Task: Look for space in Kobayashi, Japan from 11th June, 2023 to 15th June, 2023 for 2 adults in price range Rs.7000 to Rs.16000. Place can be private room with 1  bedroom having 2 beds and 1 bathroom. Property type can be house, flat, guest house, hotel. Booking option can be shelf check-in. Required host language is English.
Action: Mouse moved to (424, 107)
Screenshot: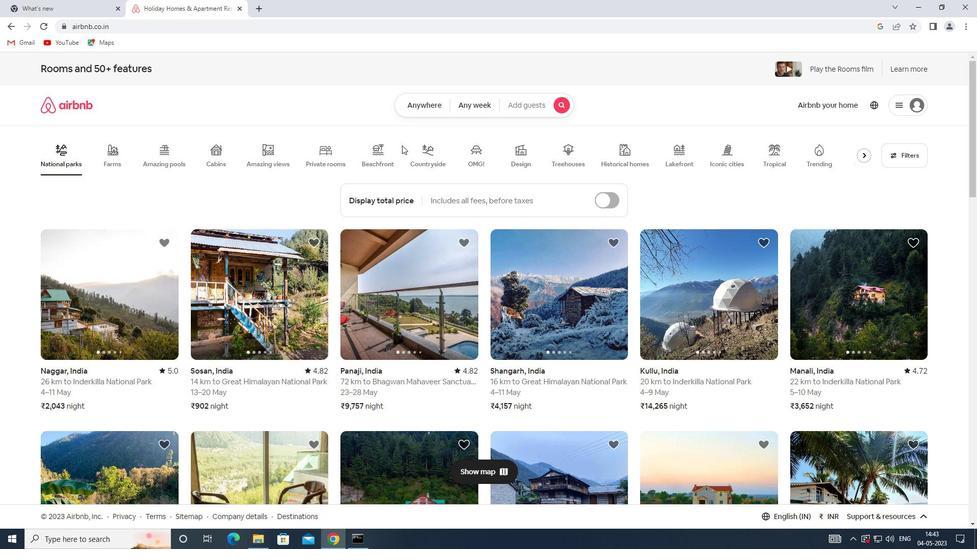 
Action: Mouse pressed left at (424, 107)
Screenshot: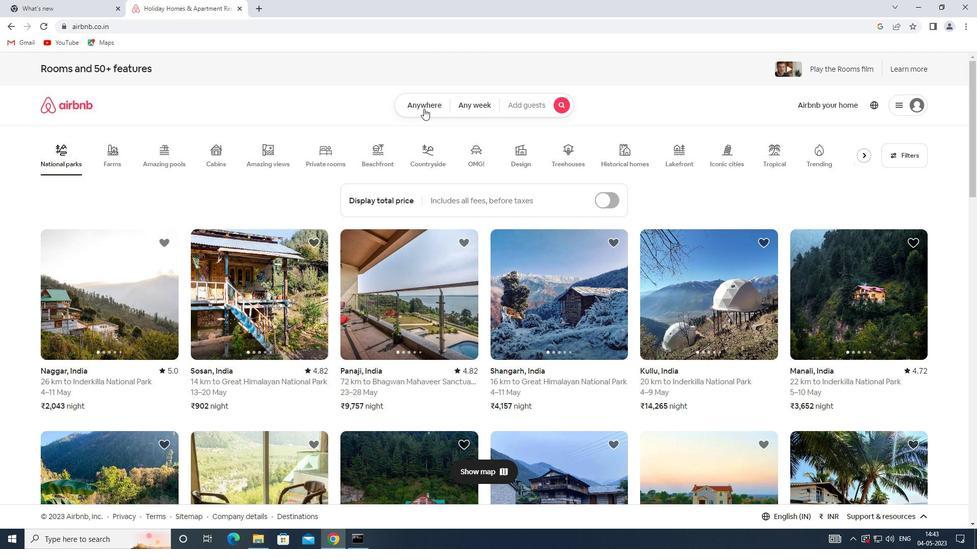 
Action: Mouse moved to (369, 136)
Screenshot: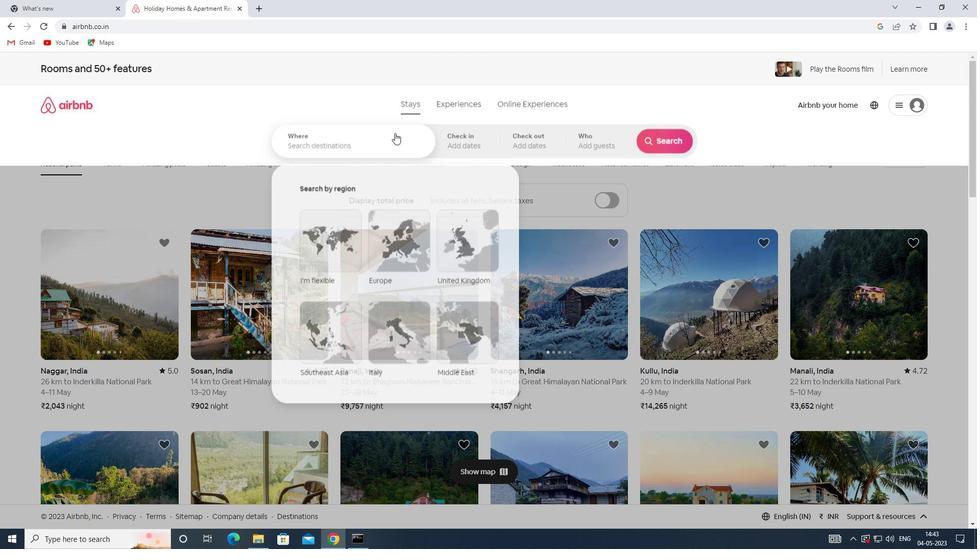 
Action: Mouse pressed left at (369, 136)
Screenshot: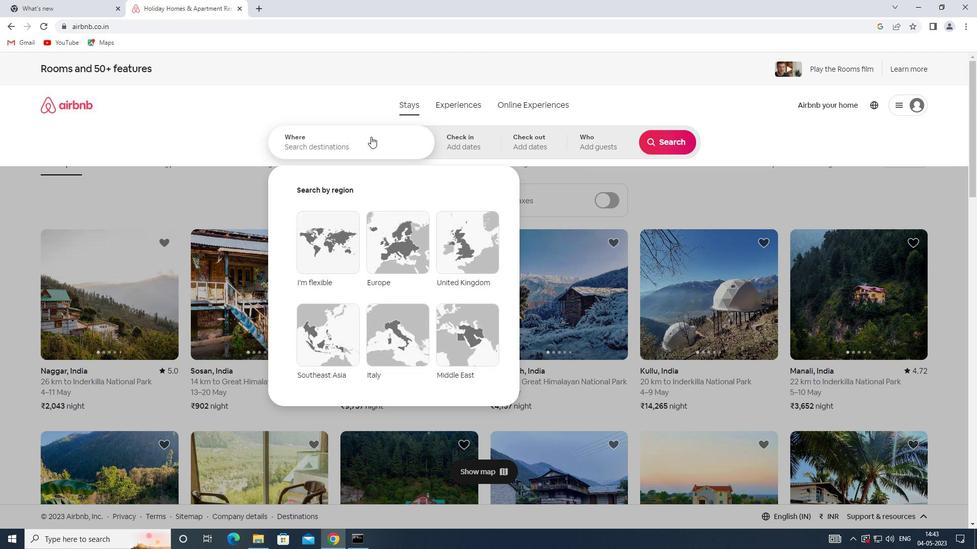 
Action: Key pressed <Key.shift>KOBAYASHI,<Key.shift><Key.shift><Key.shift>JAPAN
Screenshot: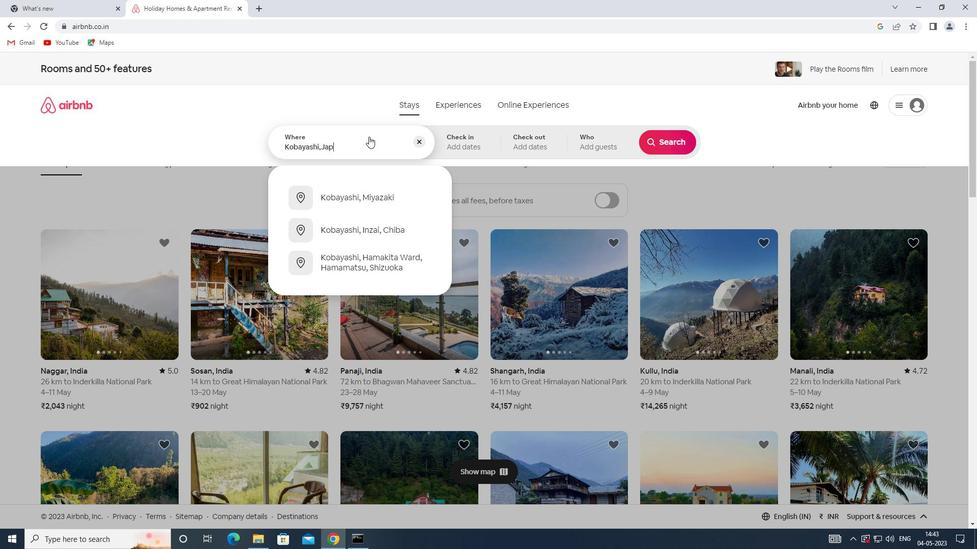 
Action: Mouse moved to (464, 136)
Screenshot: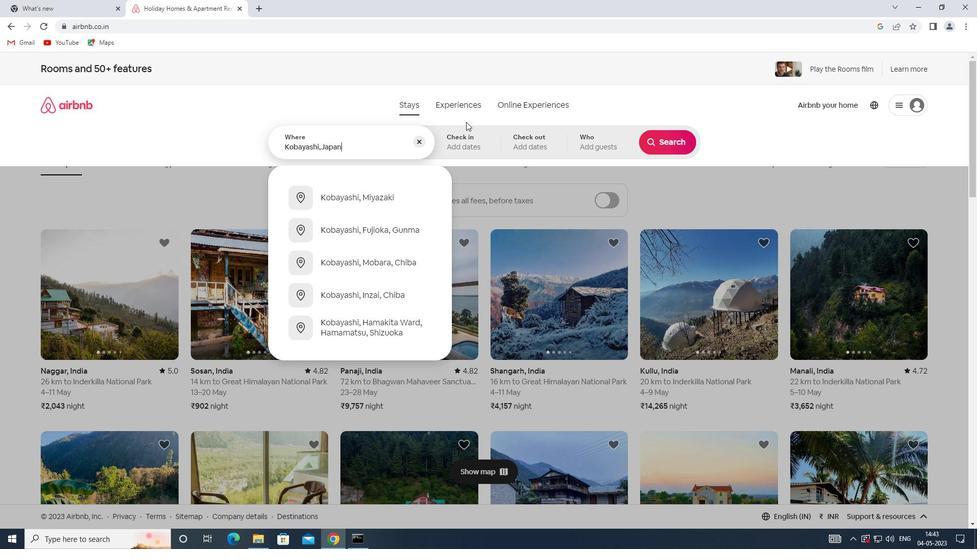 
Action: Mouse pressed left at (464, 136)
Screenshot: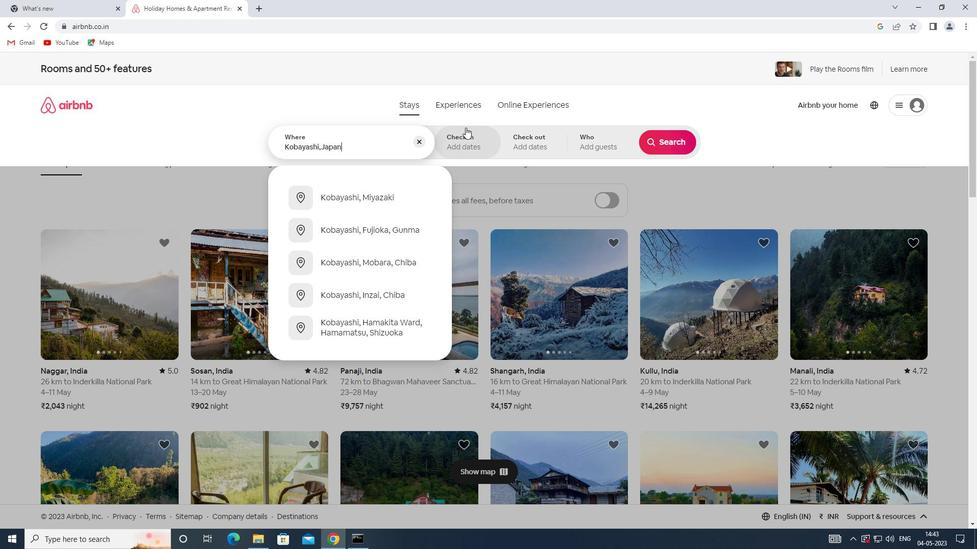 
Action: Mouse moved to (502, 317)
Screenshot: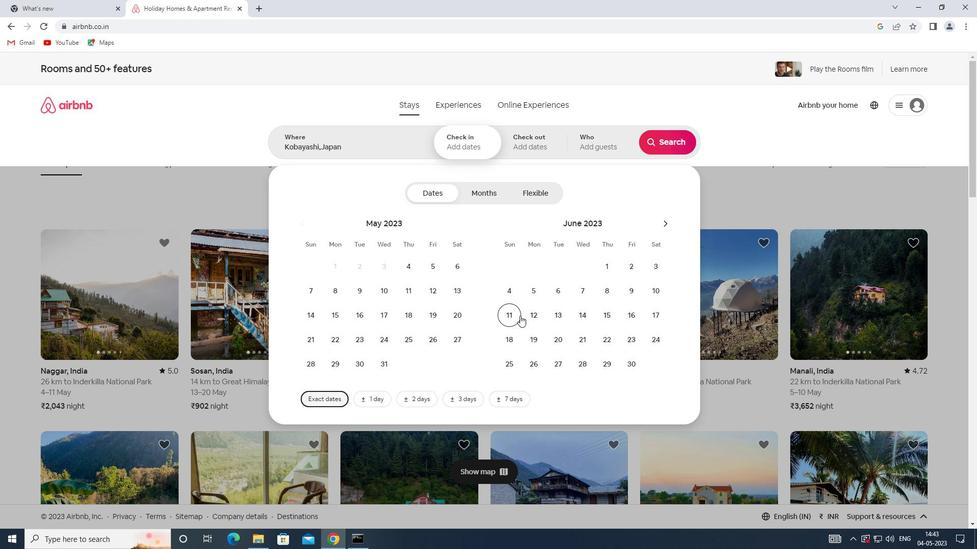 
Action: Mouse pressed left at (502, 317)
Screenshot: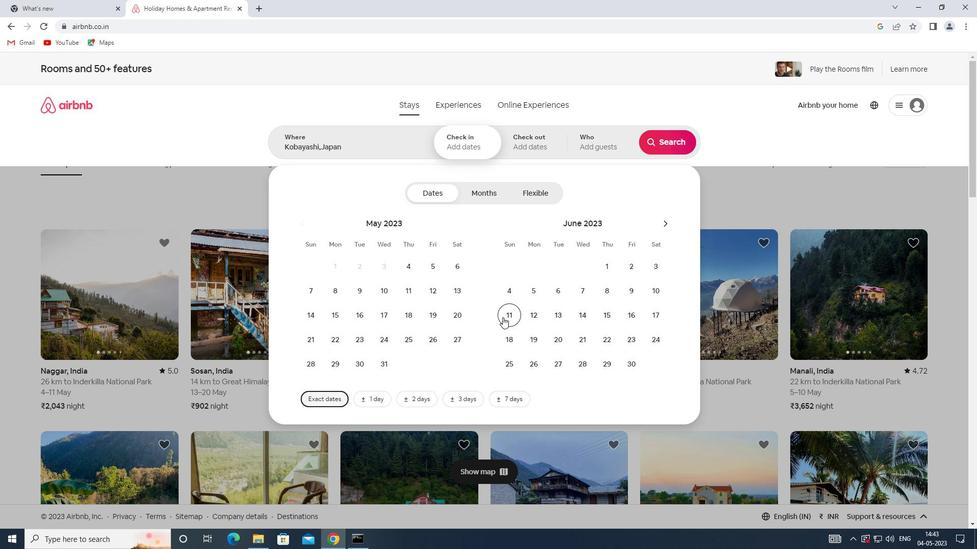
Action: Mouse moved to (603, 322)
Screenshot: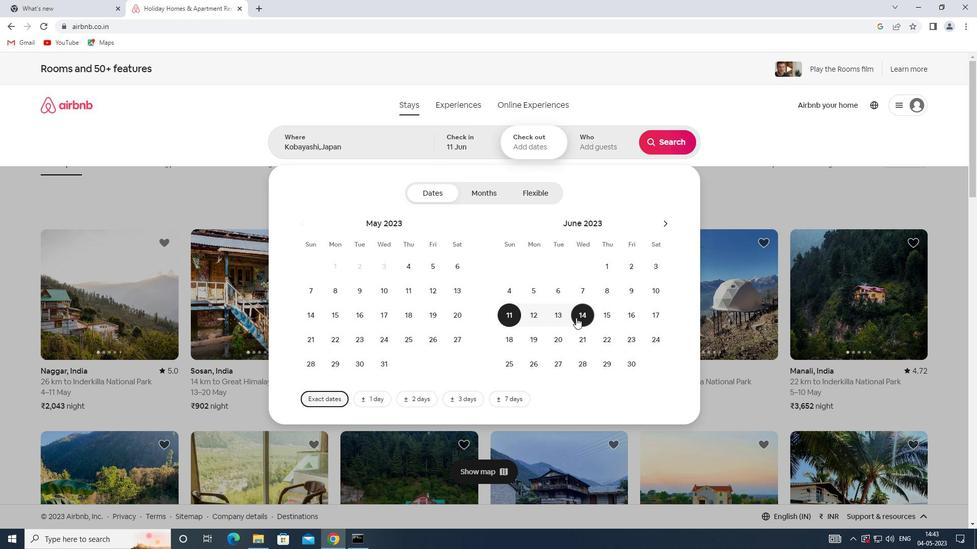 
Action: Mouse pressed left at (603, 322)
Screenshot: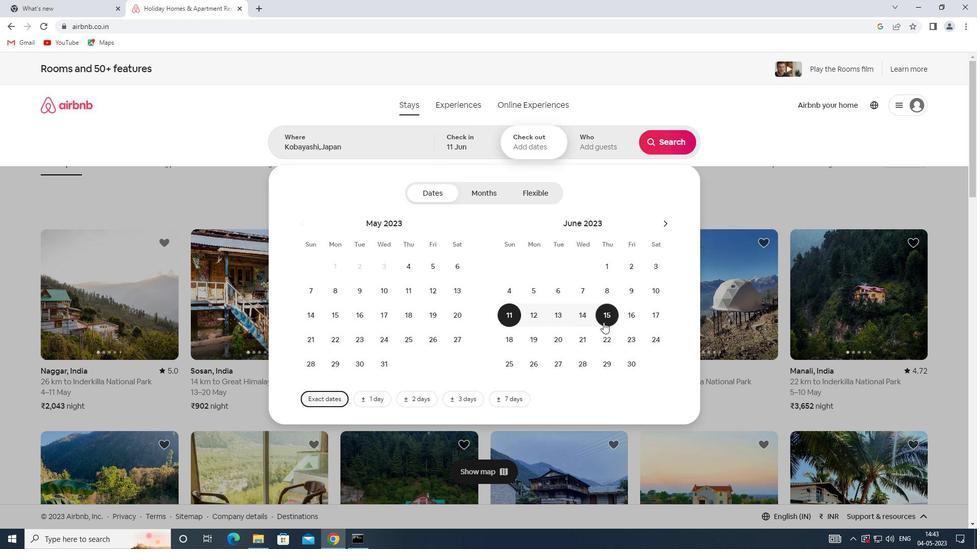 
Action: Mouse moved to (601, 148)
Screenshot: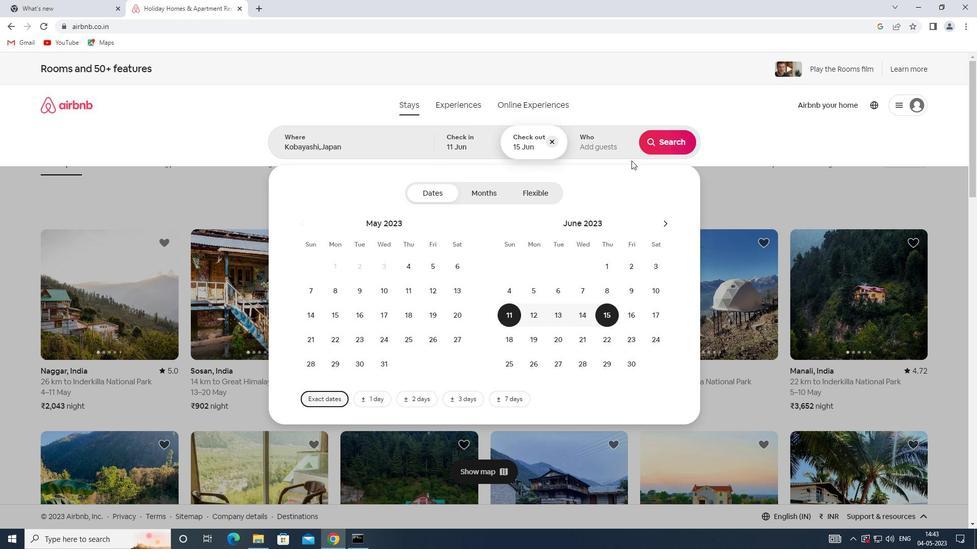 
Action: Mouse pressed left at (601, 148)
Screenshot: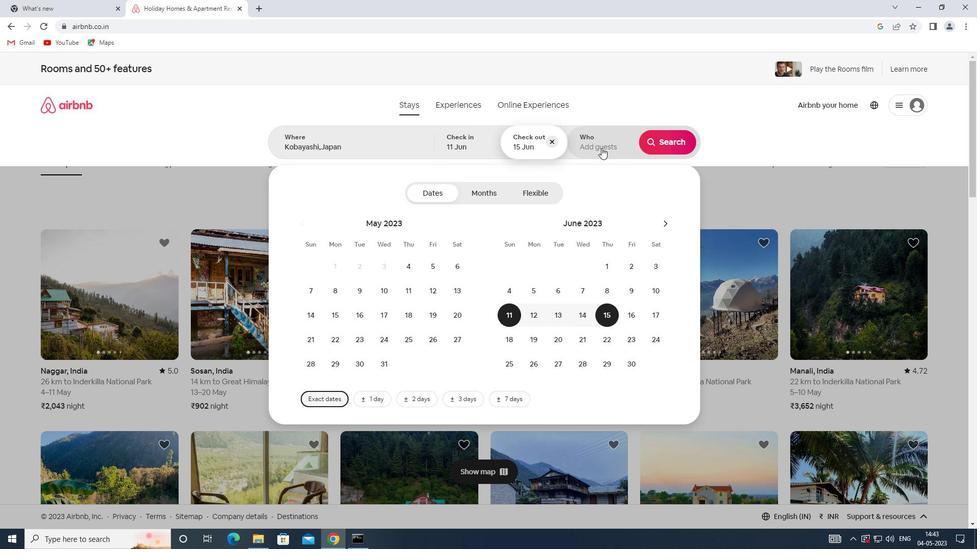
Action: Mouse moved to (674, 193)
Screenshot: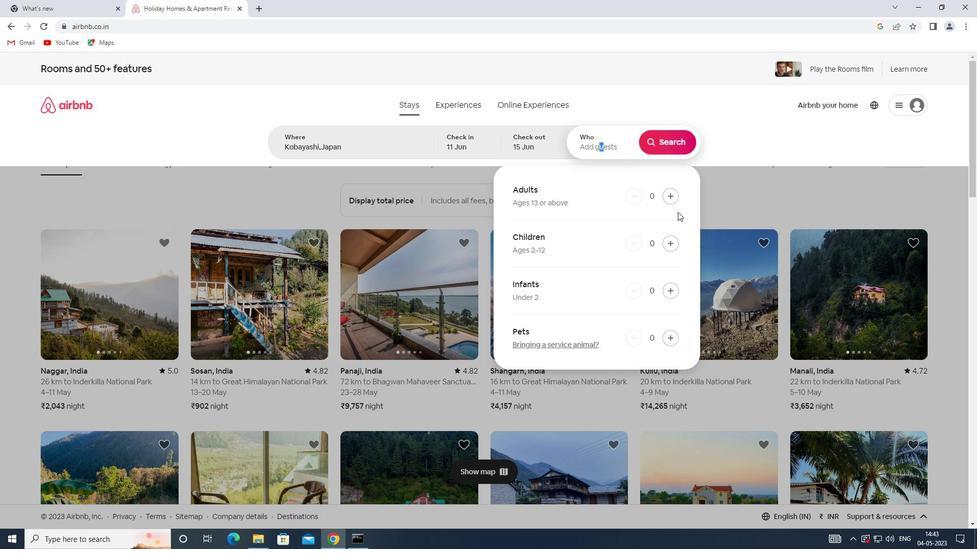 
Action: Mouse pressed left at (674, 193)
Screenshot: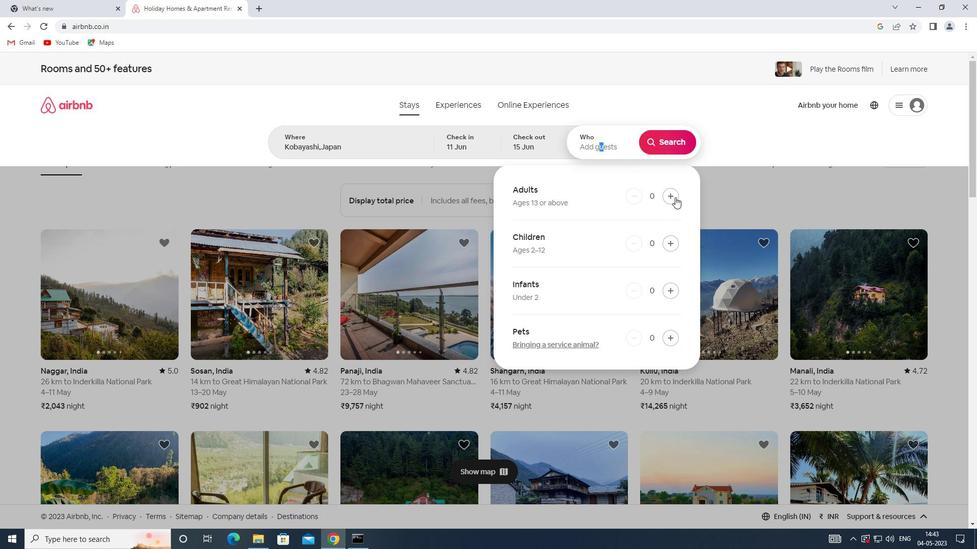 
Action: Mouse pressed left at (674, 193)
Screenshot: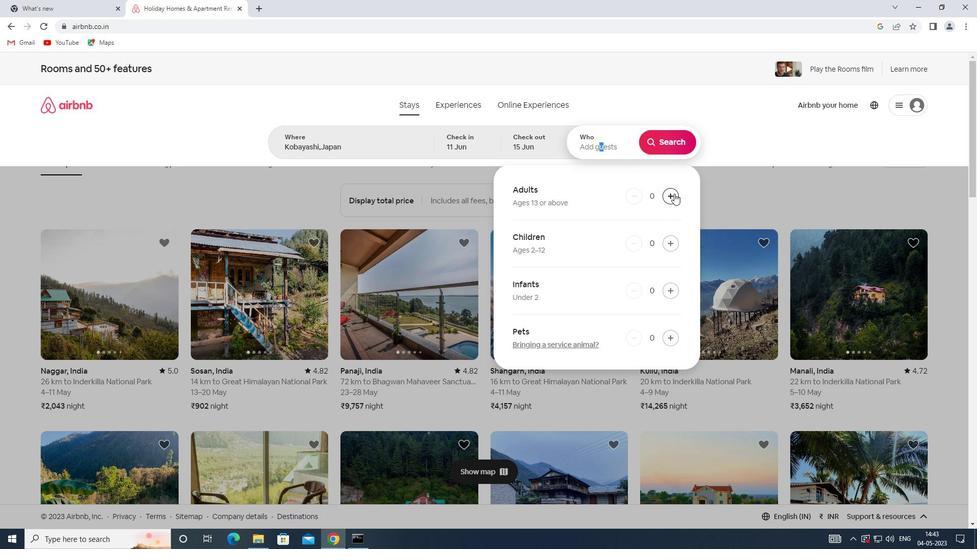 
Action: Mouse moved to (674, 140)
Screenshot: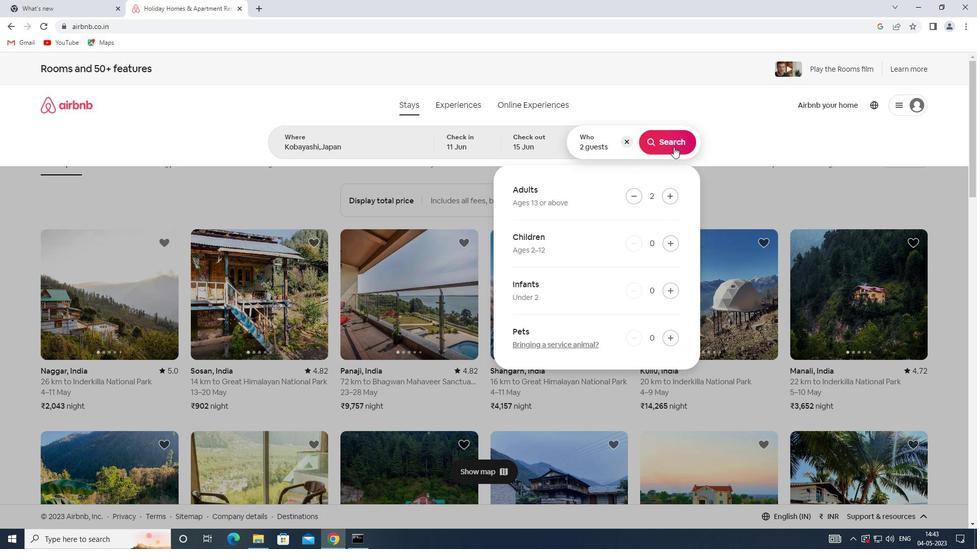 
Action: Mouse pressed left at (674, 140)
Screenshot: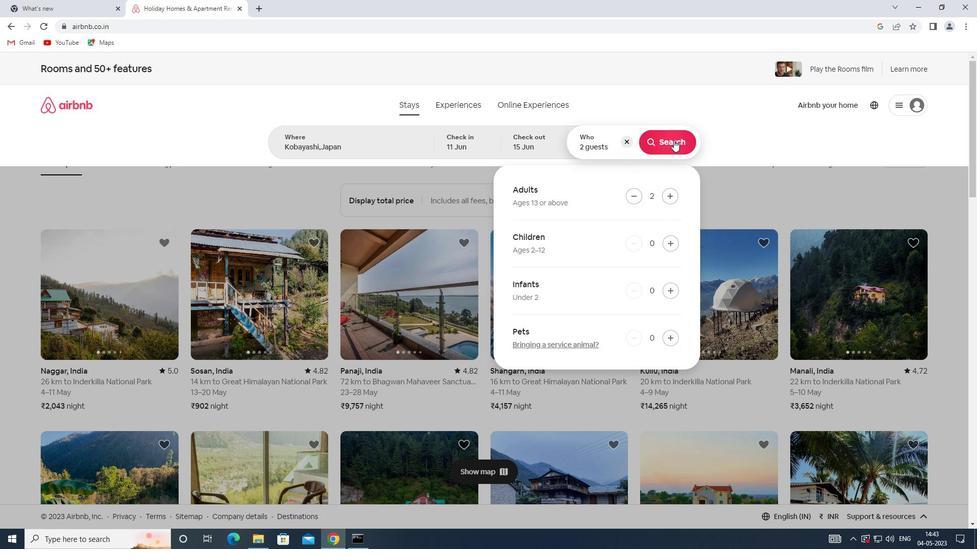 
Action: Mouse moved to (933, 112)
Screenshot: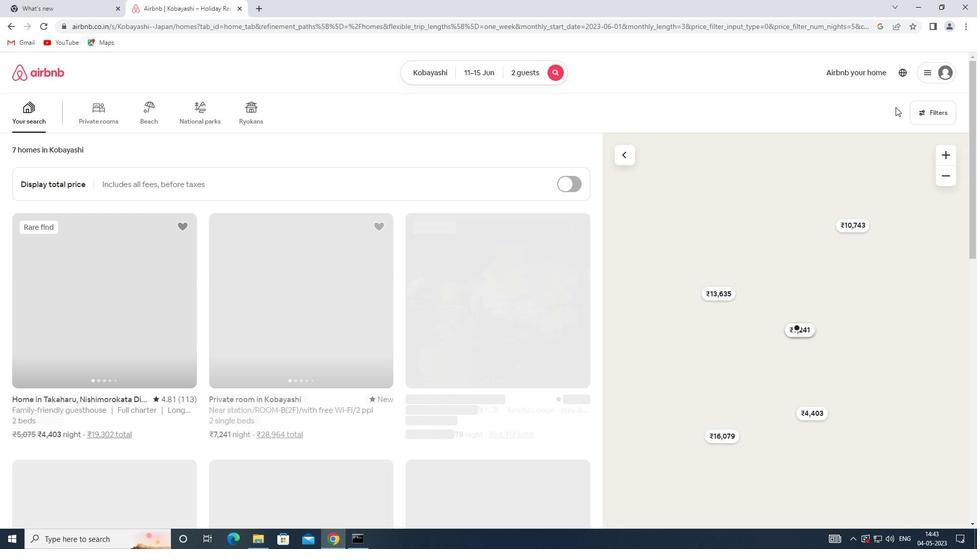 
Action: Mouse pressed left at (933, 112)
Screenshot: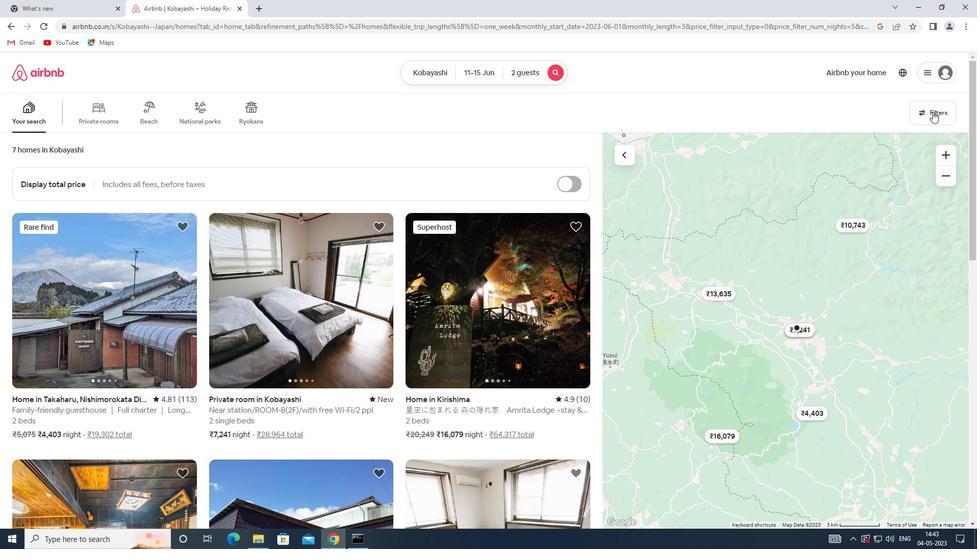 
Action: Mouse moved to (364, 245)
Screenshot: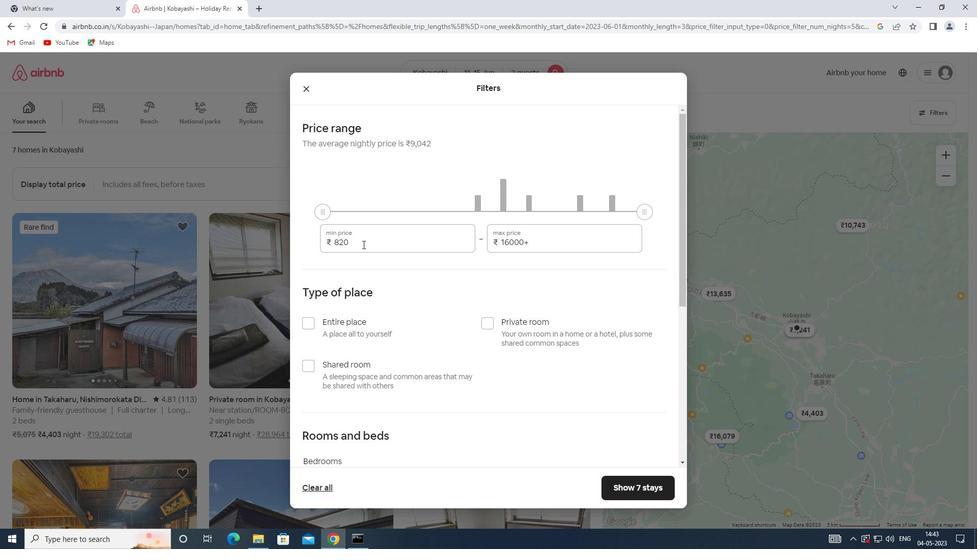 
Action: Mouse pressed left at (364, 245)
Screenshot: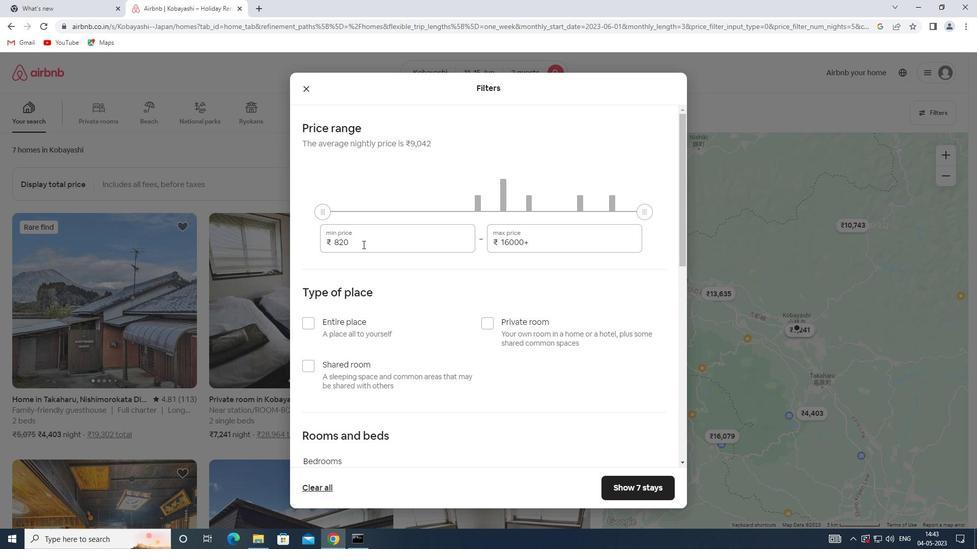 
Action: Mouse moved to (319, 243)
Screenshot: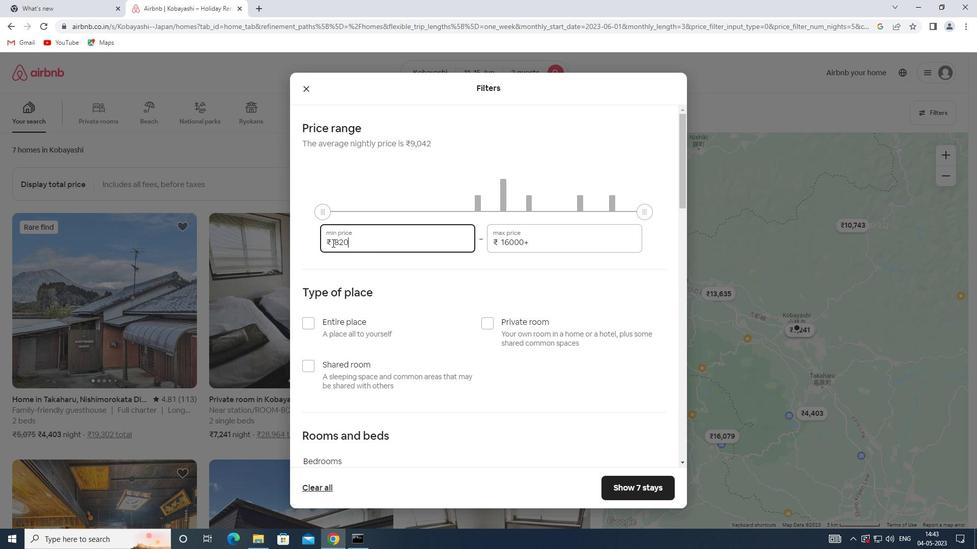 
Action: Key pressed 7000
Screenshot: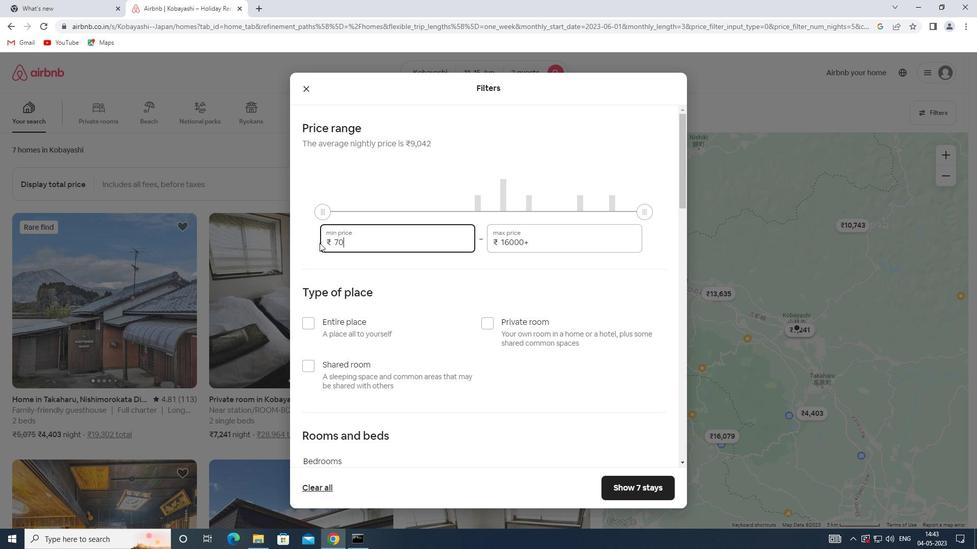 
Action: Mouse moved to (535, 246)
Screenshot: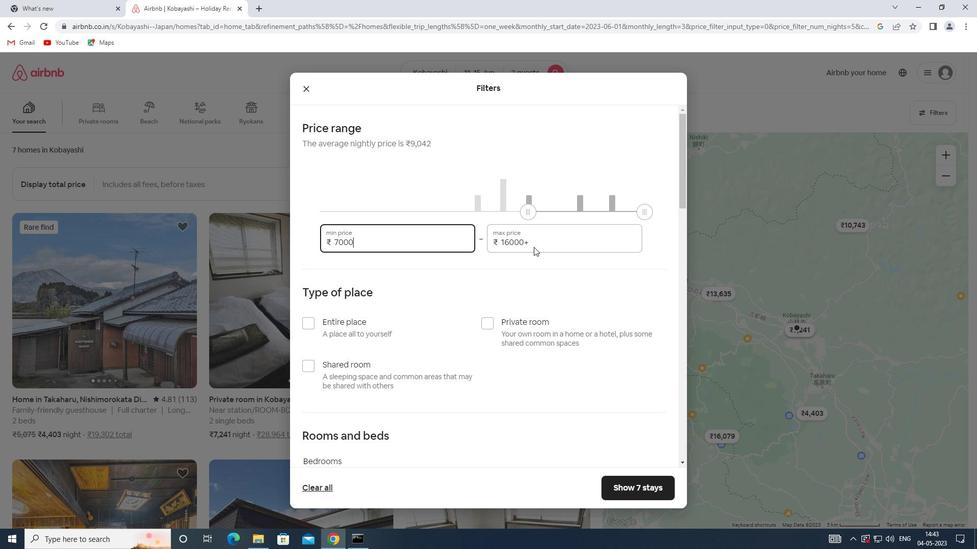 
Action: Mouse pressed left at (535, 246)
Screenshot: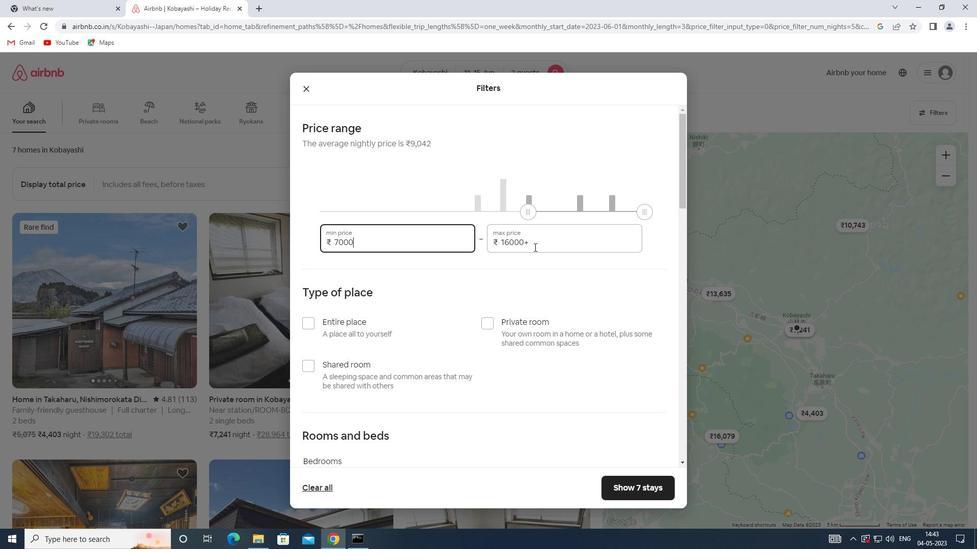 
Action: Mouse moved to (474, 246)
Screenshot: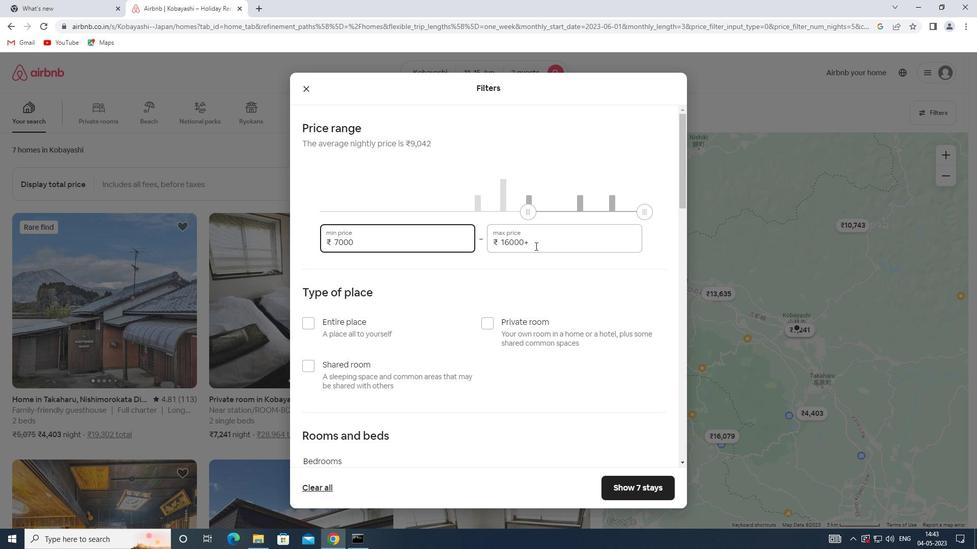 
Action: Key pressed 16000
Screenshot: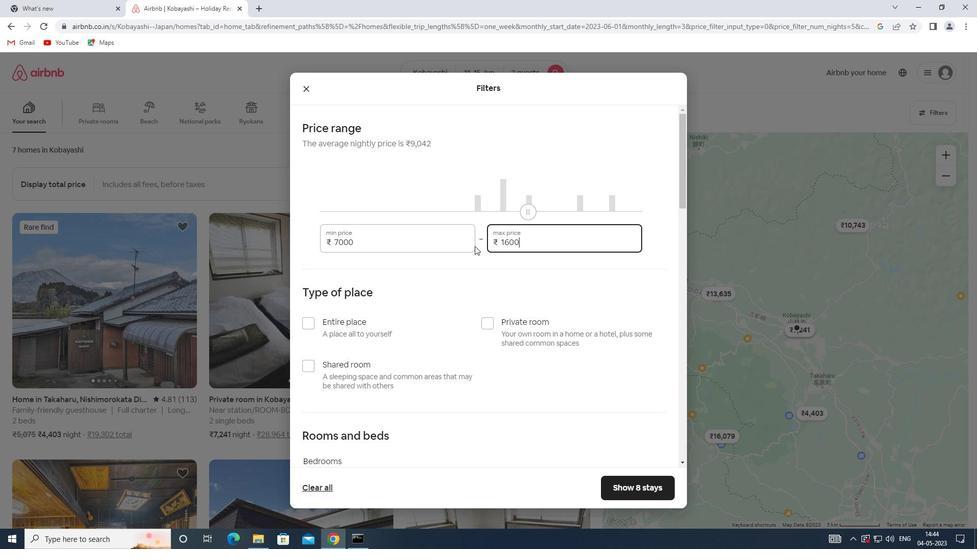 
Action: Mouse scrolled (474, 245) with delta (0, 0)
Screenshot: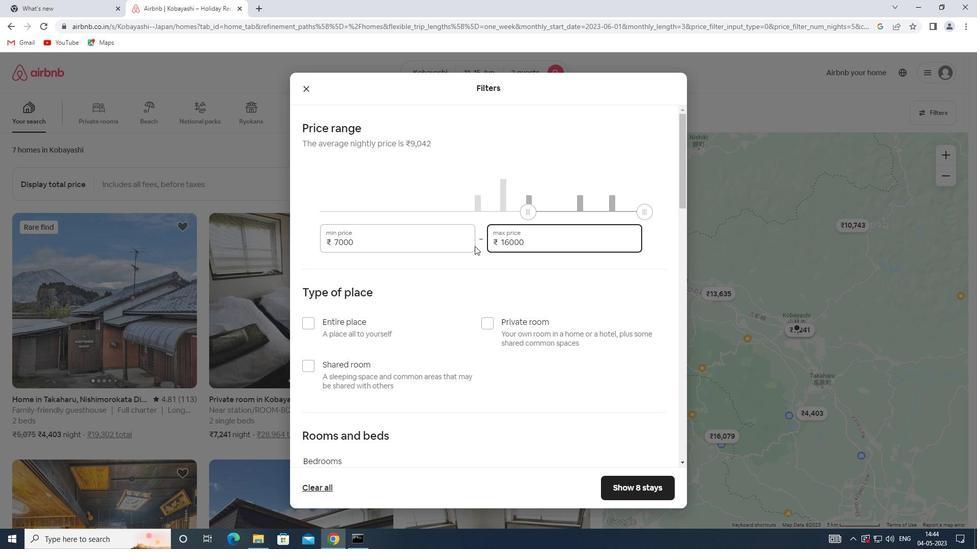 
Action: Mouse moved to (483, 272)
Screenshot: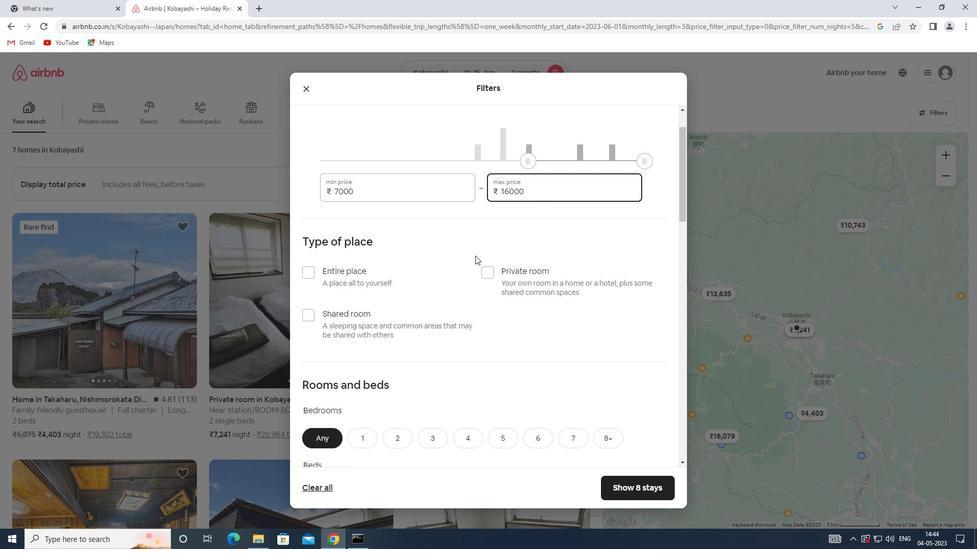 
Action: Mouse pressed left at (483, 272)
Screenshot: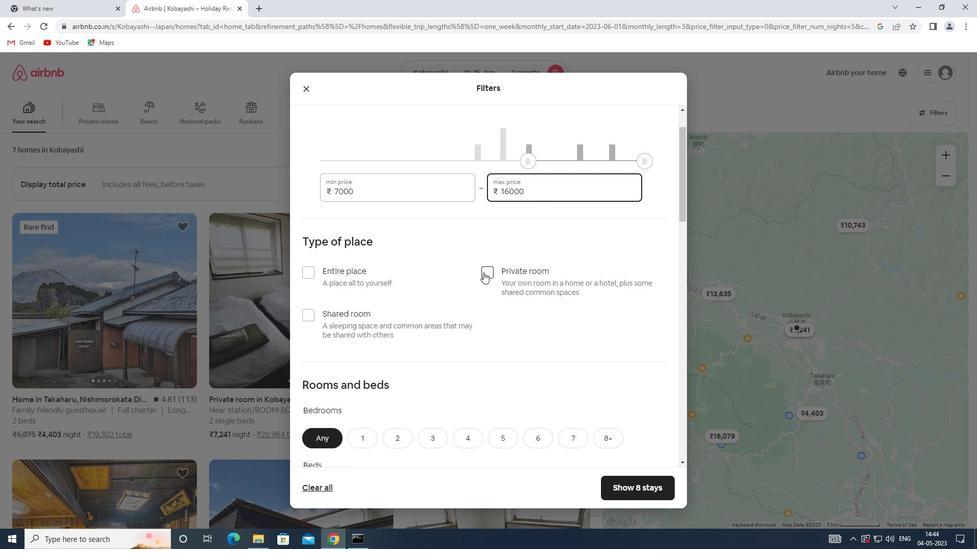 
Action: Mouse scrolled (483, 272) with delta (0, 0)
Screenshot: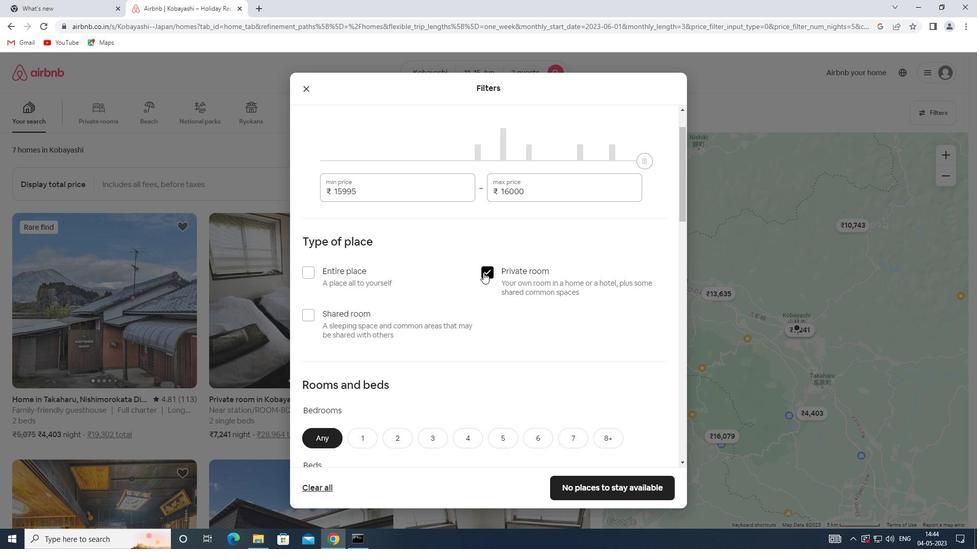 
Action: Mouse scrolled (483, 272) with delta (0, 0)
Screenshot: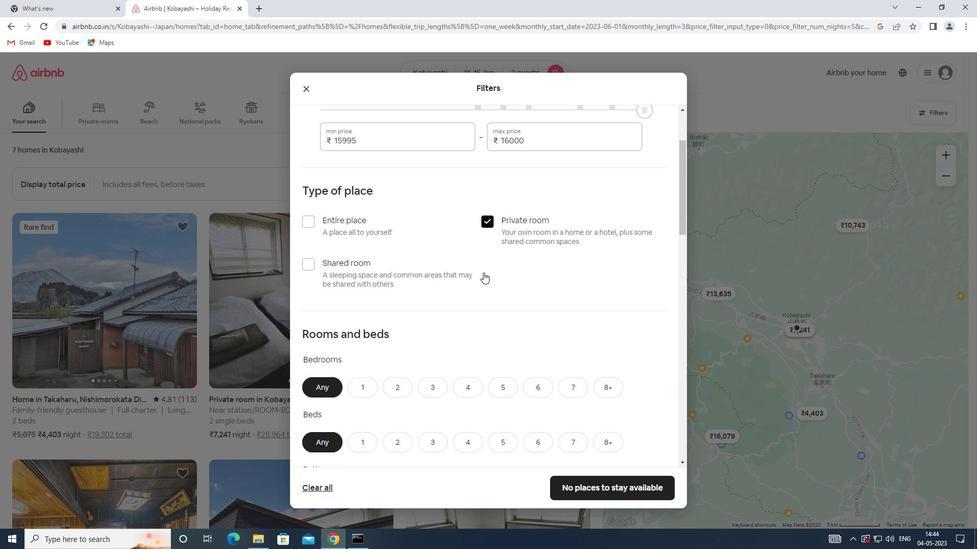 
Action: Mouse moved to (361, 336)
Screenshot: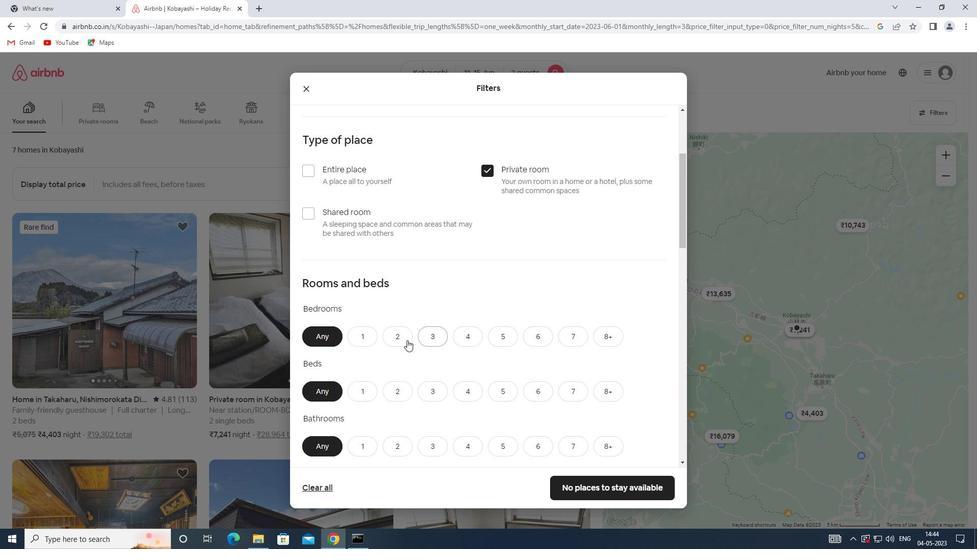 
Action: Mouse pressed left at (361, 336)
Screenshot: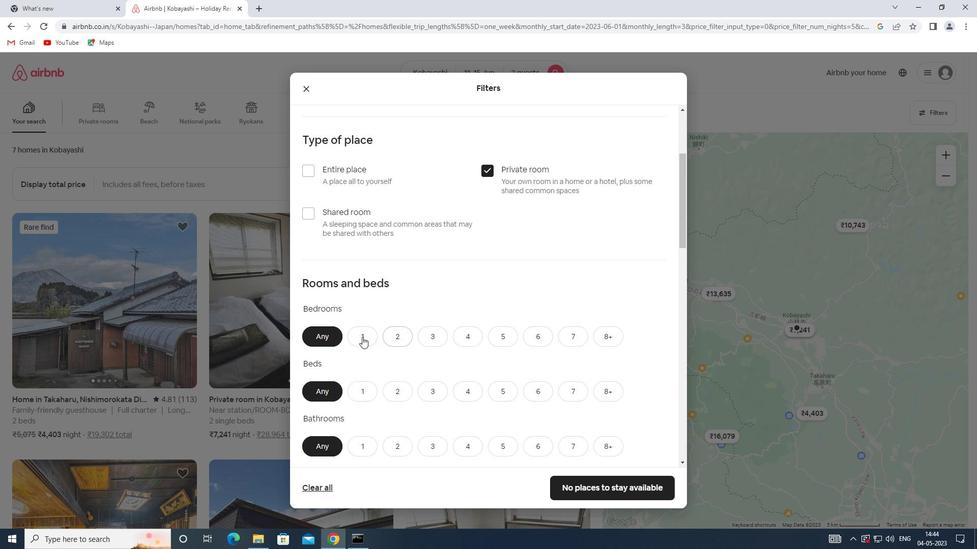 
Action: Mouse moved to (396, 388)
Screenshot: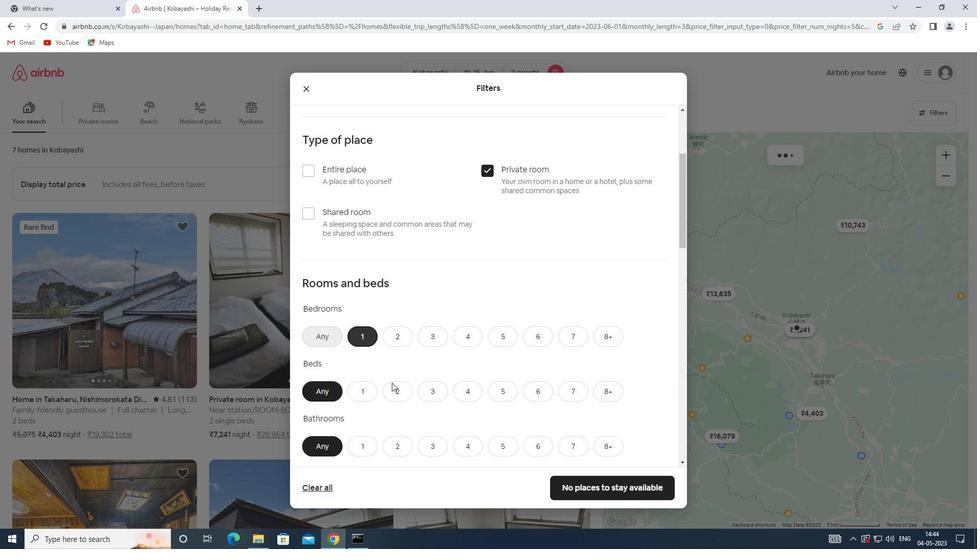 
Action: Mouse pressed left at (396, 388)
Screenshot: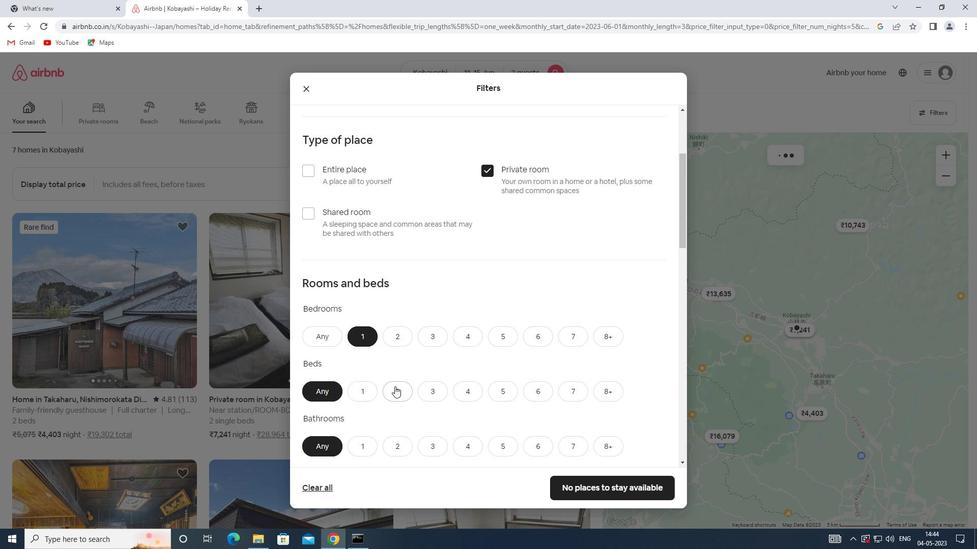 
Action: Mouse scrolled (396, 387) with delta (0, 0)
Screenshot: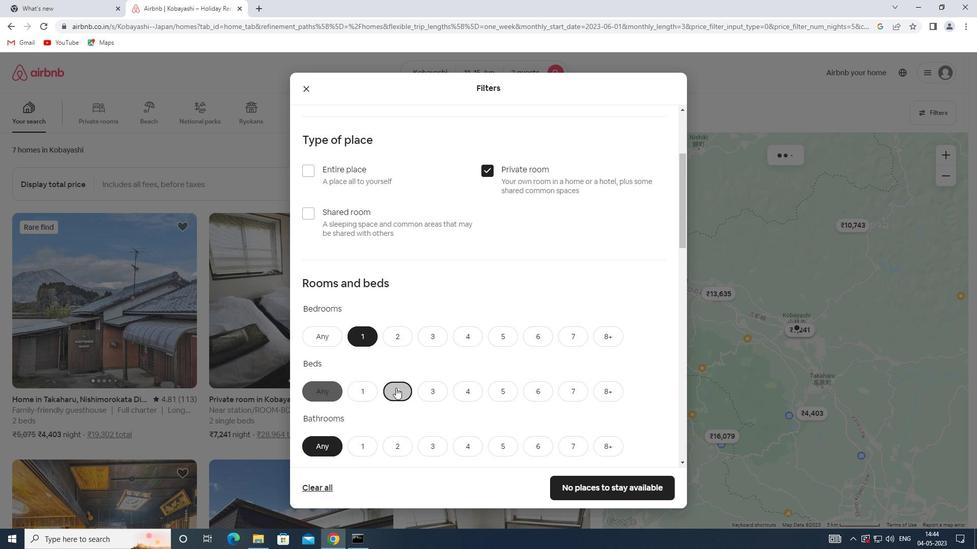
Action: Mouse moved to (374, 398)
Screenshot: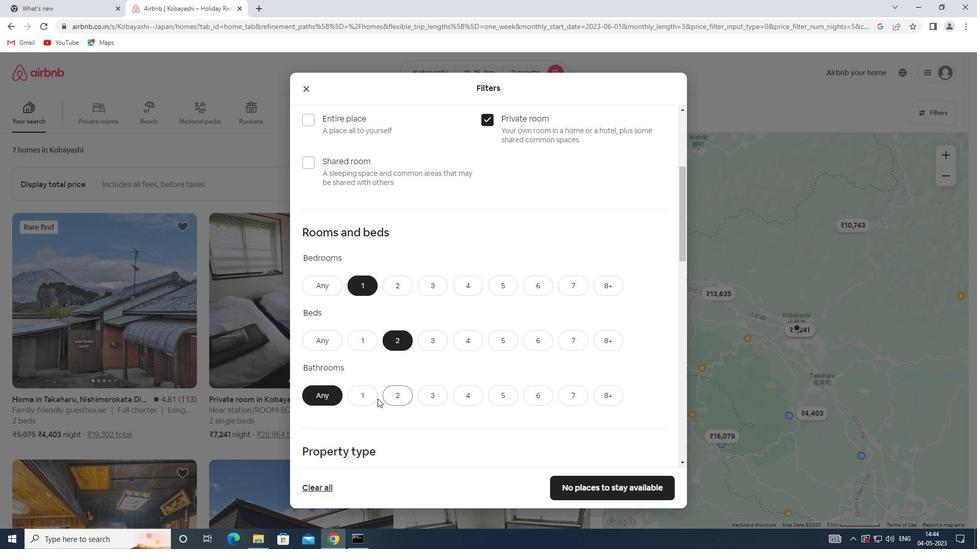 
Action: Mouse pressed left at (374, 398)
Screenshot: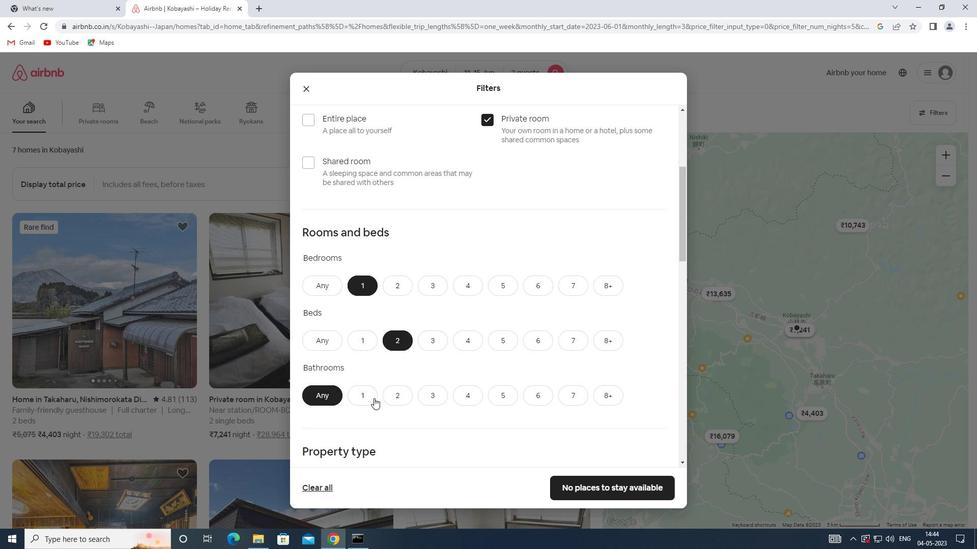
Action: Mouse moved to (385, 354)
Screenshot: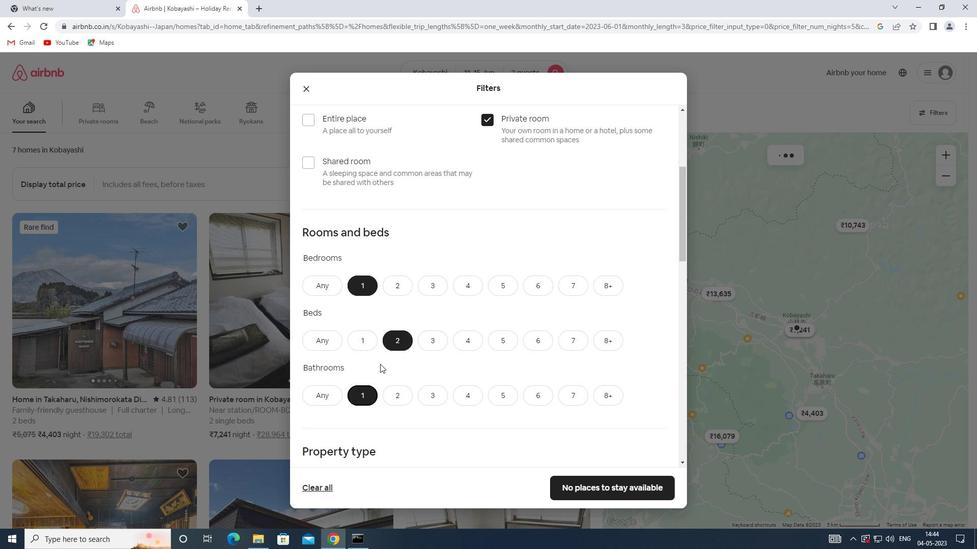 
Action: Mouse scrolled (385, 354) with delta (0, 0)
Screenshot: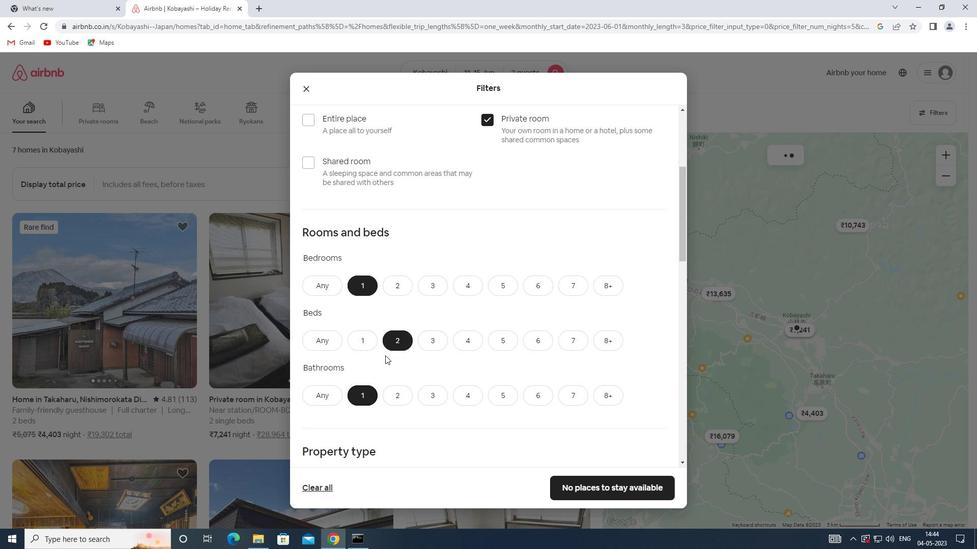 
Action: Mouse scrolled (385, 354) with delta (0, 0)
Screenshot: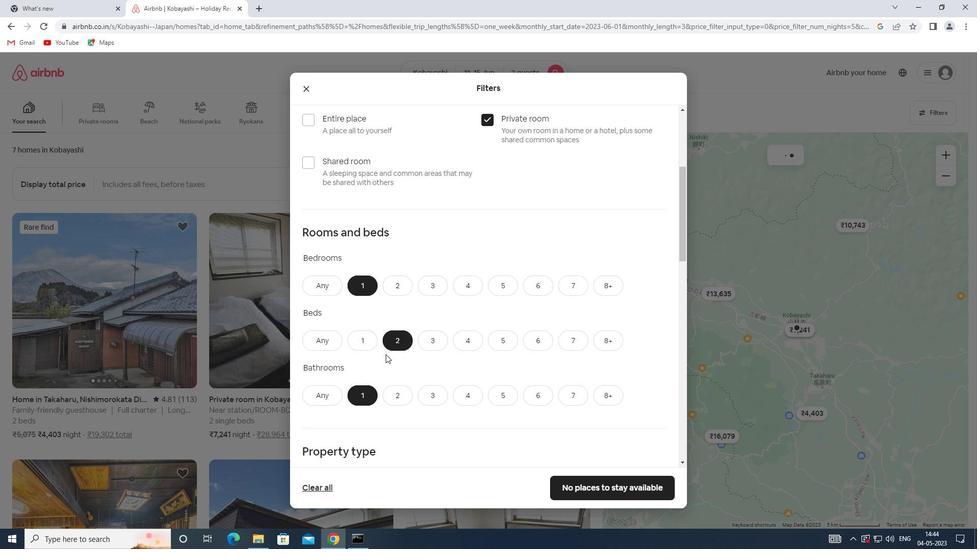 
Action: Mouse scrolled (385, 354) with delta (0, 0)
Screenshot: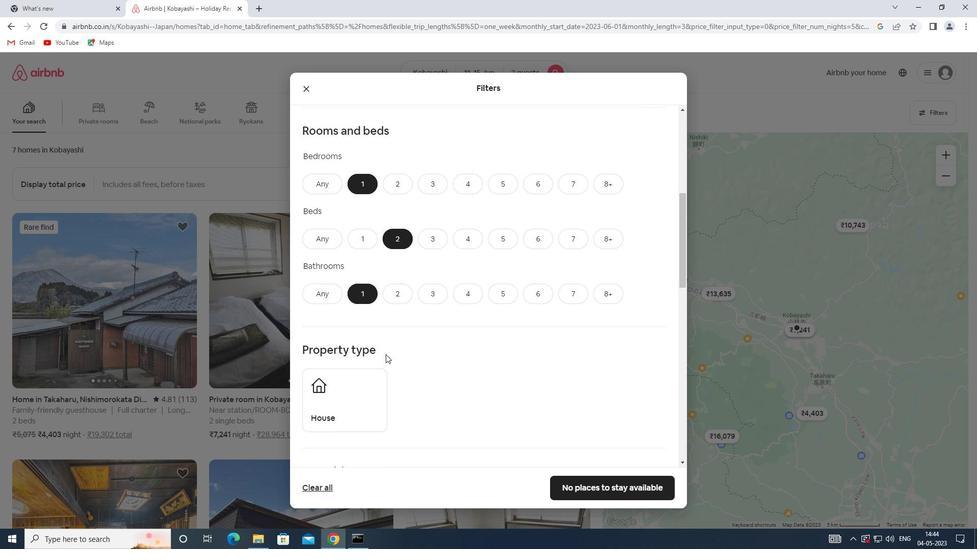 
Action: Mouse moved to (385, 353)
Screenshot: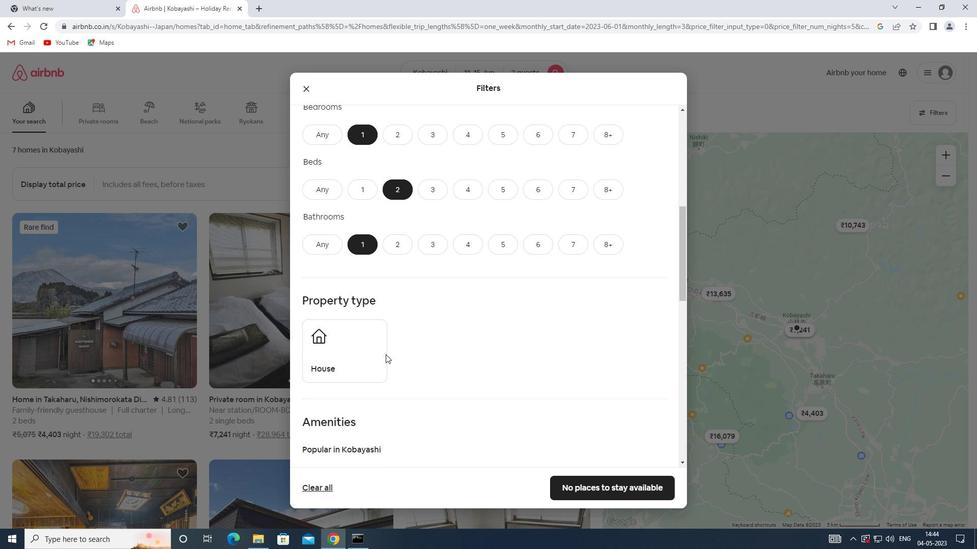 
Action: Mouse scrolled (385, 352) with delta (0, 0)
Screenshot: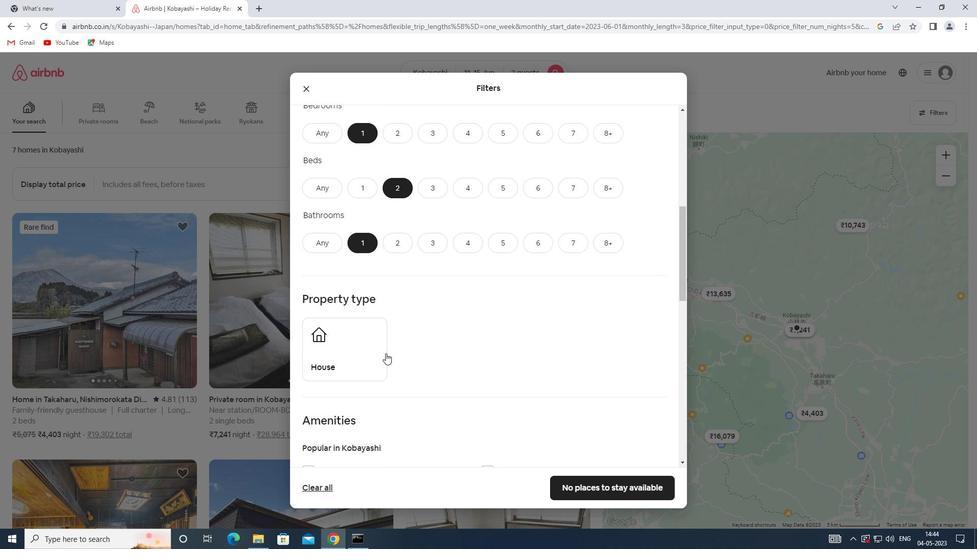 
Action: Mouse moved to (352, 316)
Screenshot: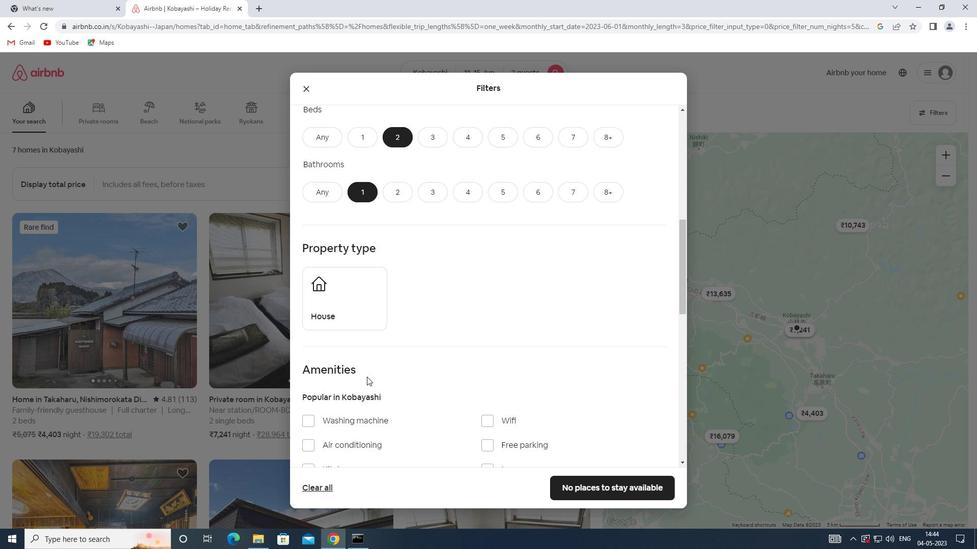 
Action: Mouse pressed left at (352, 316)
Screenshot: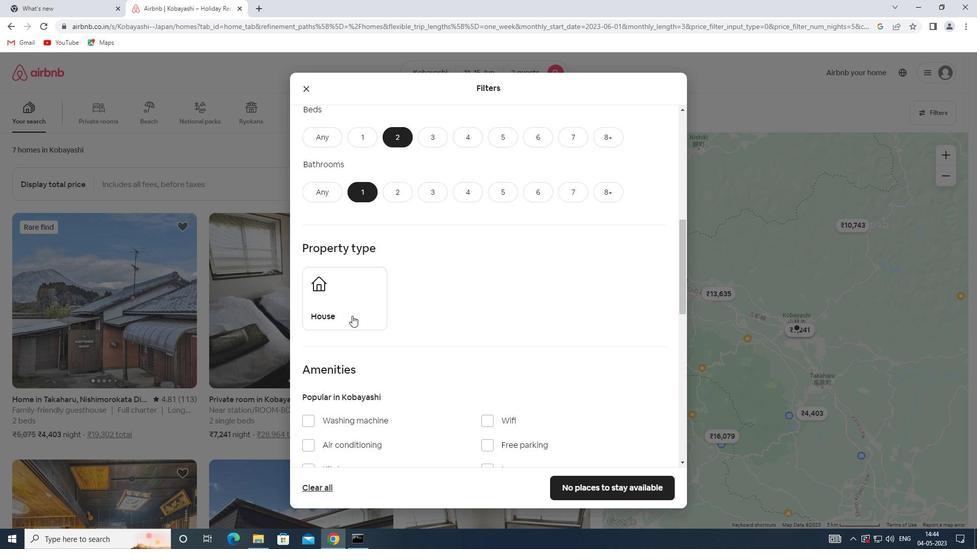 
Action: Mouse scrolled (352, 315) with delta (0, 0)
Screenshot: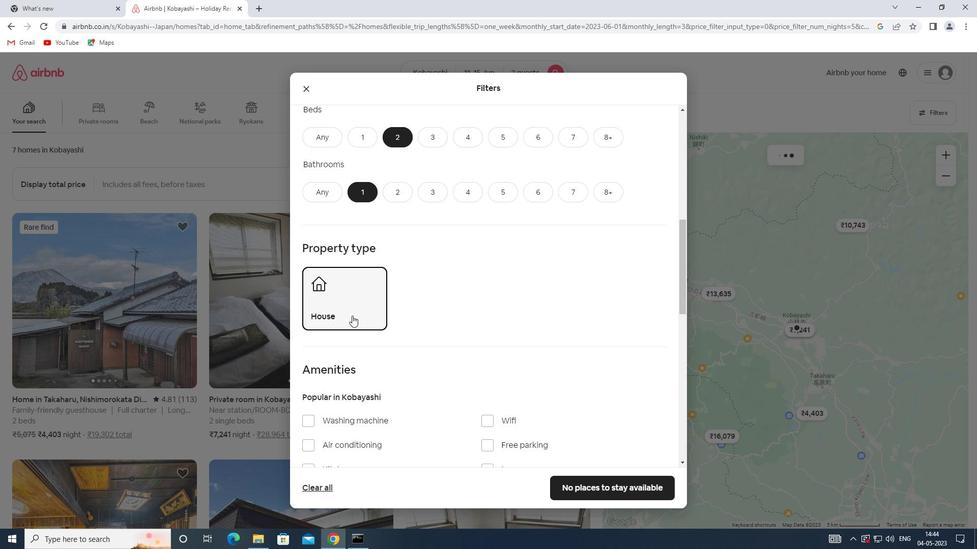 
Action: Mouse scrolled (352, 315) with delta (0, 0)
Screenshot: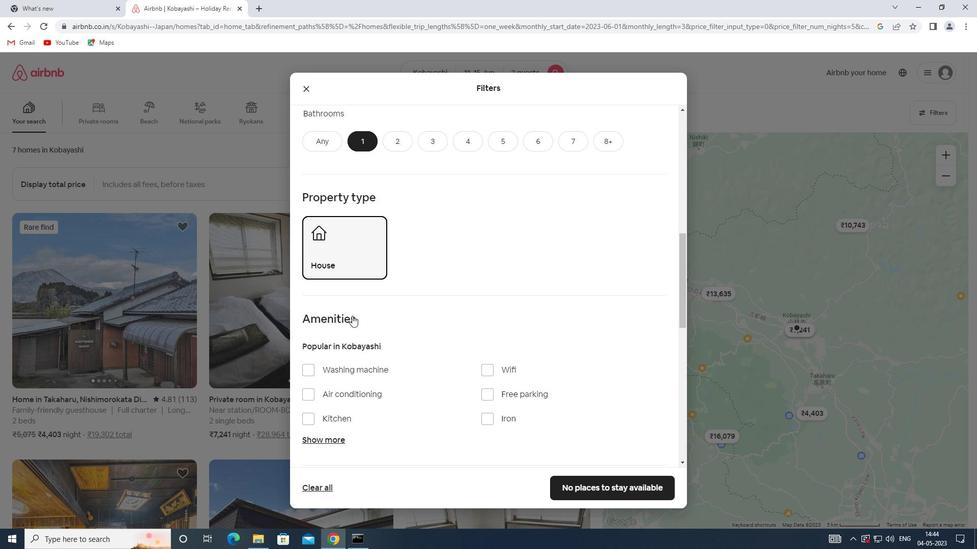 
Action: Mouse scrolled (352, 315) with delta (0, 0)
Screenshot: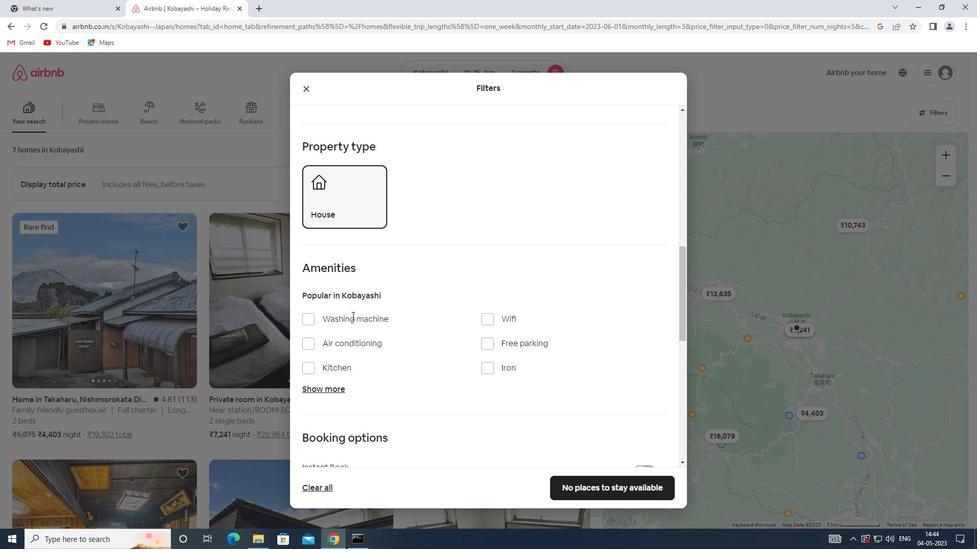 
Action: Mouse moved to (360, 309)
Screenshot: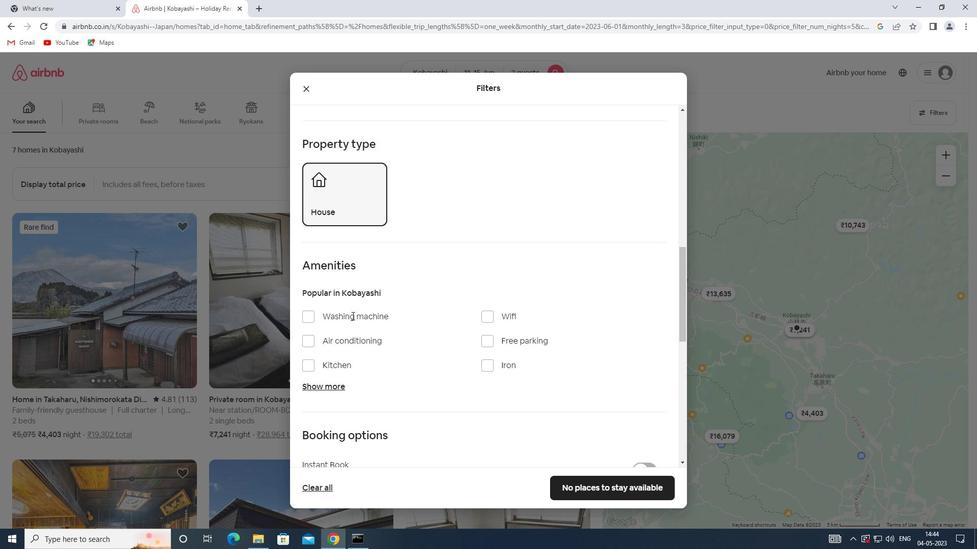 
Action: Mouse scrolled (360, 308) with delta (0, 0)
Screenshot: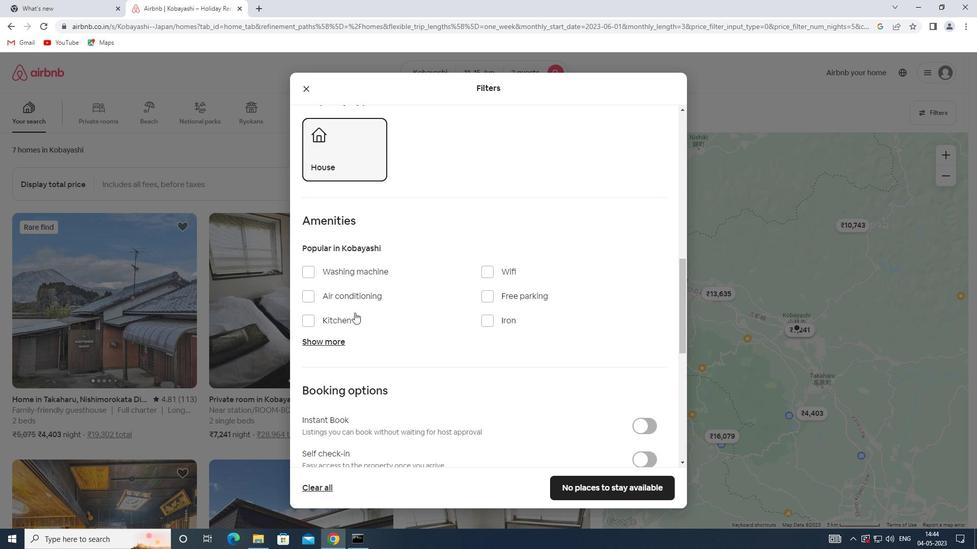 
Action: Mouse scrolled (360, 308) with delta (0, 0)
Screenshot: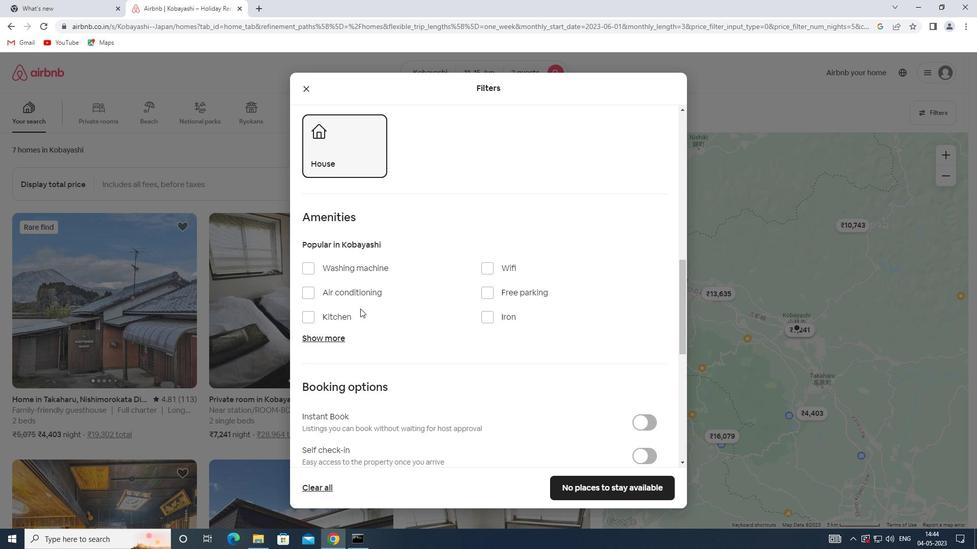 
Action: Mouse moved to (644, 355)
Screenshot: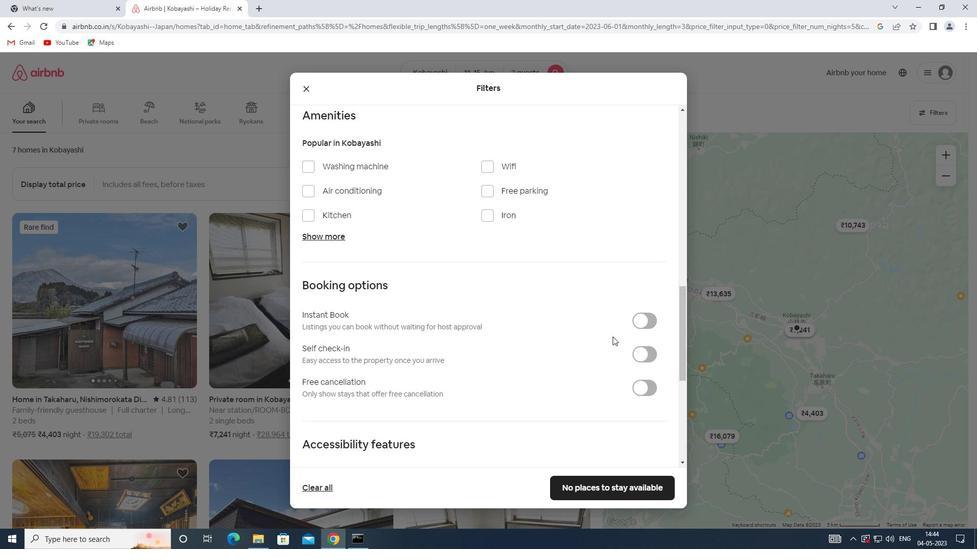 
Action: Mouse pressed left at (644, 355)
Screenshot: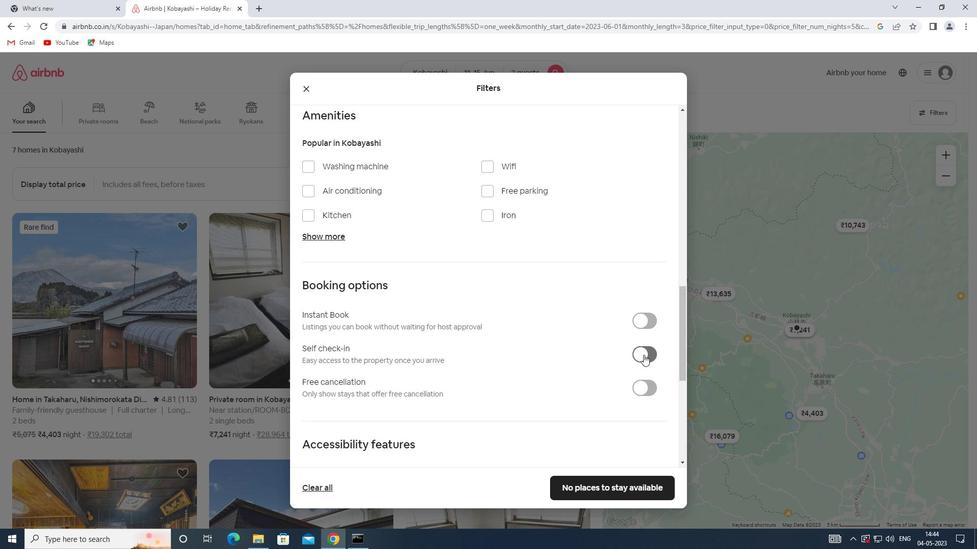 
Action: Mouse moved to (494, 331)
Screenshot: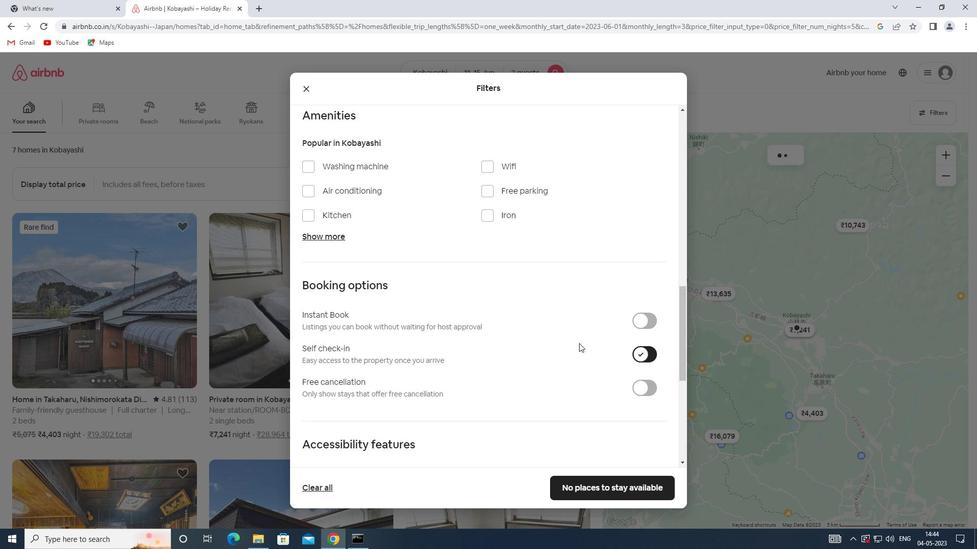 
Action: Mouse scrolled (494, 331) with delta (0, 0)
Screenshot: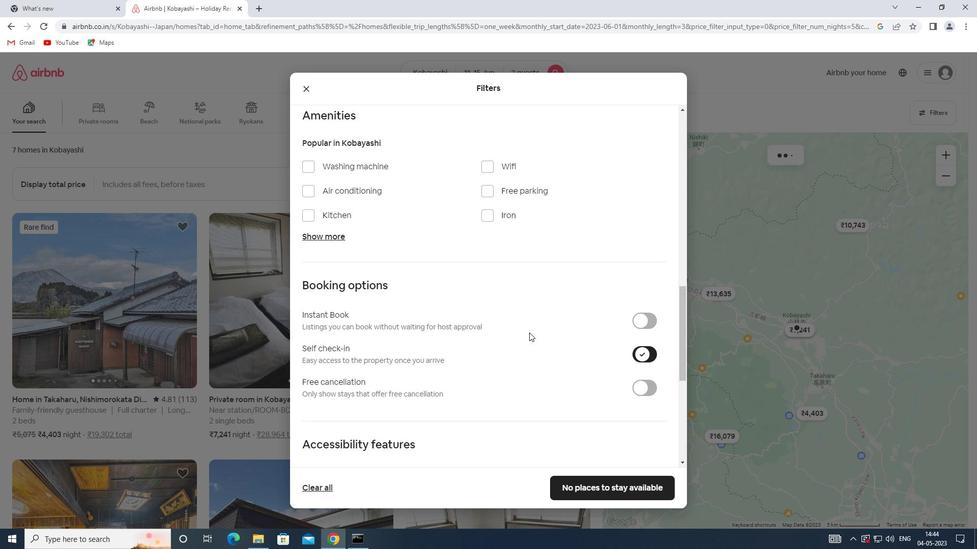 
Action: Mouse scrolled (494, 331) with delta (0, 0)
Screenshot: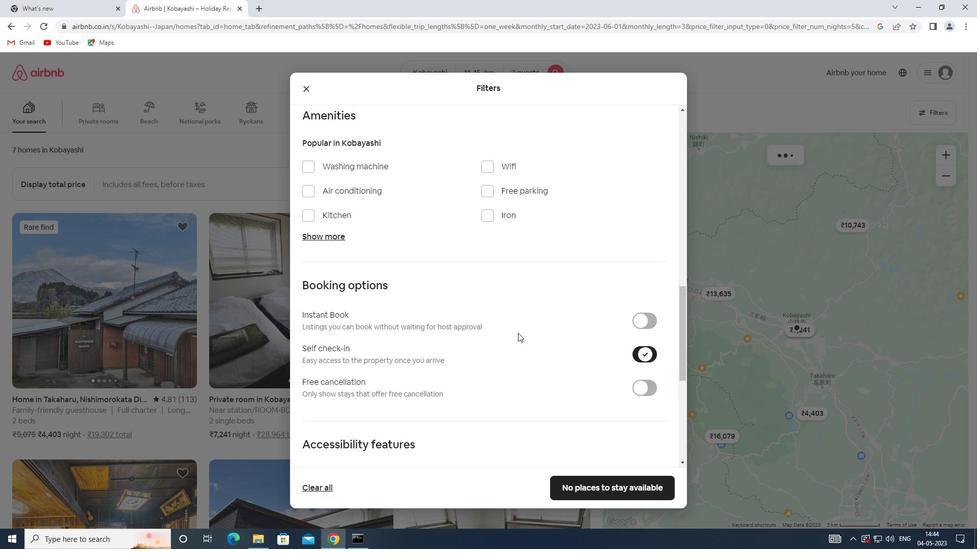 
Action: Mouse scrolled (494, 331) with delta (0, 0)
Screenshot: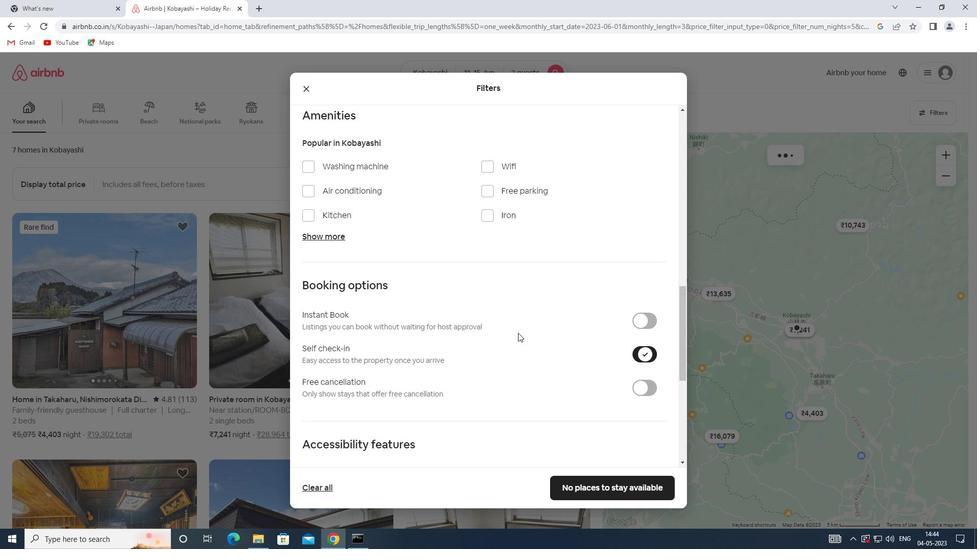 
Action: Mouse scrolled (494, 331) with delta (0, 0)
Screenshot: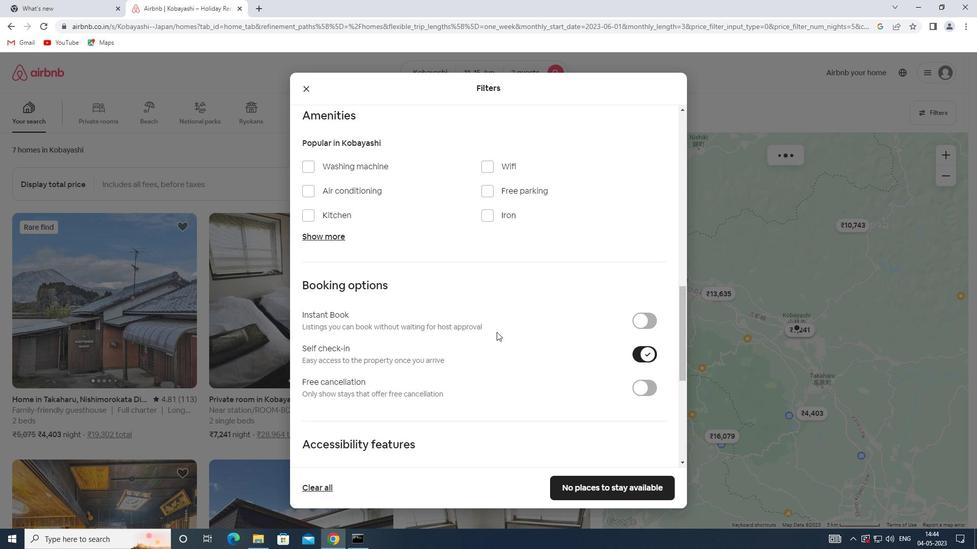 
Action: Mouse scrolled (494, 331) with delta (0, 0)
Screenshot: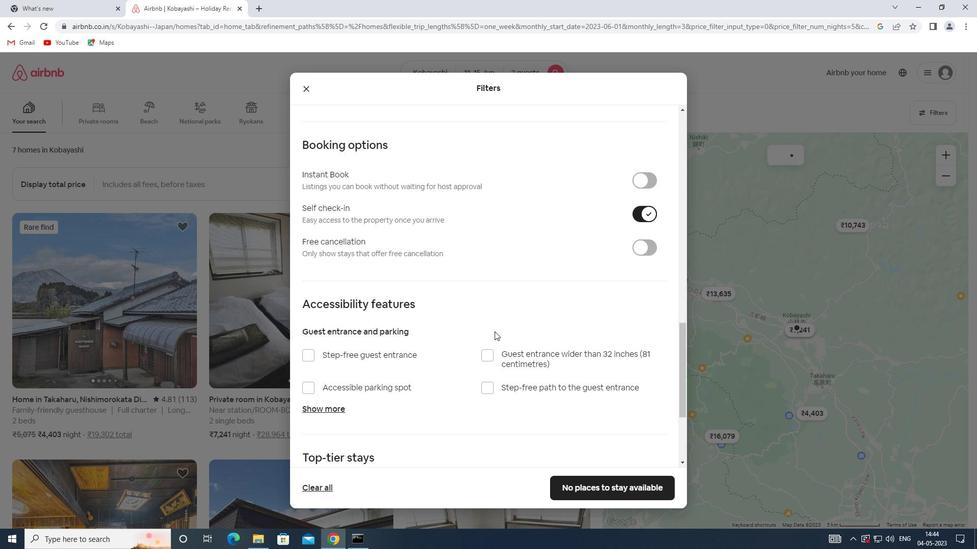 
Action: Mouse scrolled (494, 331) with delta (0, 0)
Screenshot: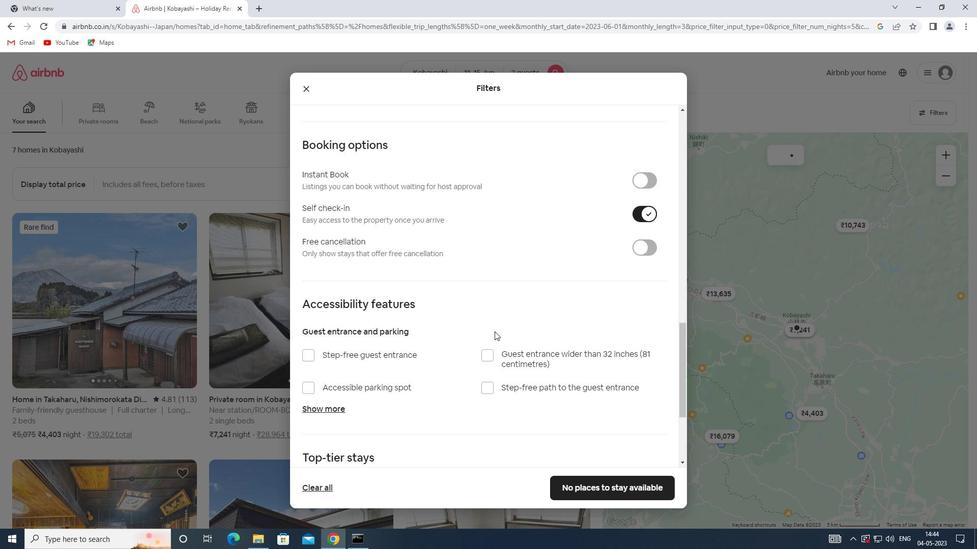 
Action: Mouse scrolled (494, 331) with delta (0, 0)
Screenshot: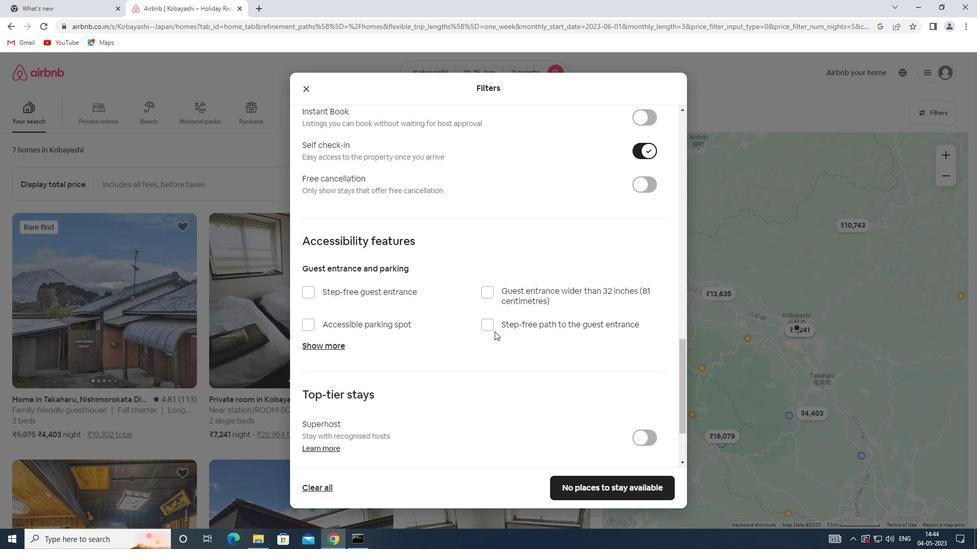 
Action: Mouse moved to (373, 393)
Screenshot: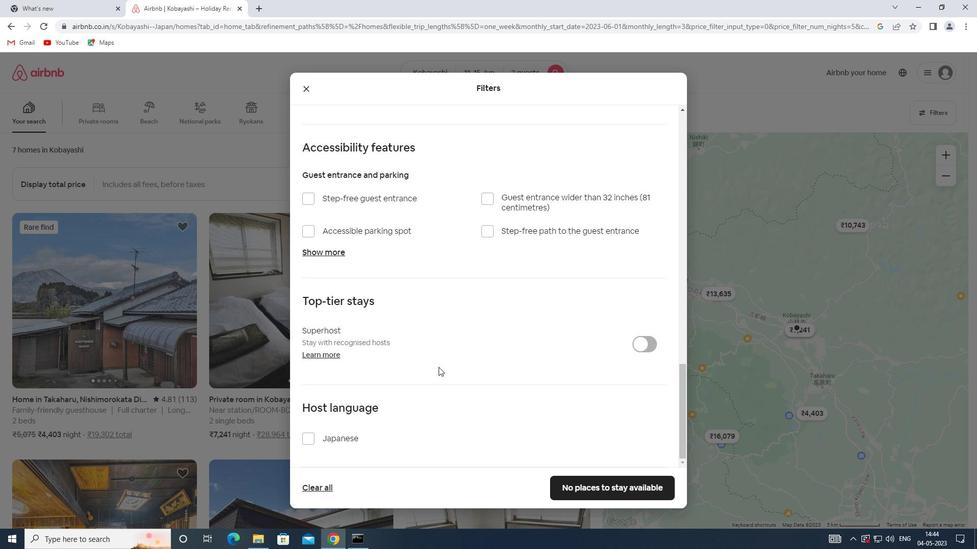 
Action: Mouse scrolled (373, 392) with delta (0, 0)
Screenshot: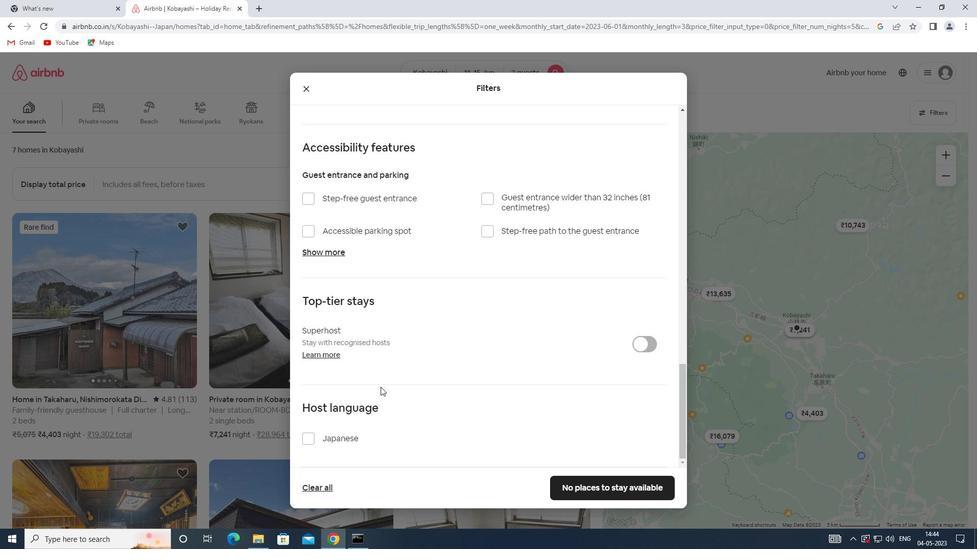 
Action: Mouse moved to (372, 393)
Screenshot: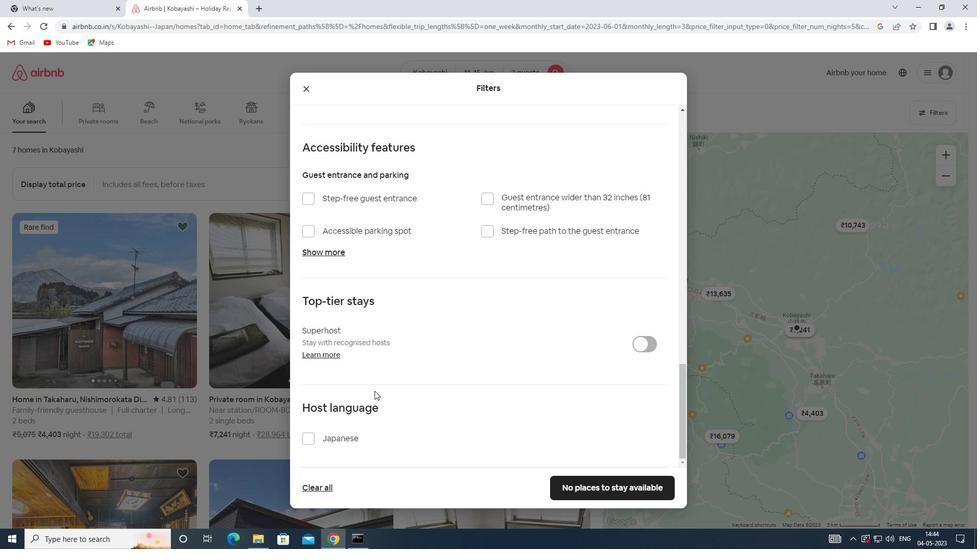 
Action: Mouse scrolled (372, 393) with delta (0, 0)
Screenshot: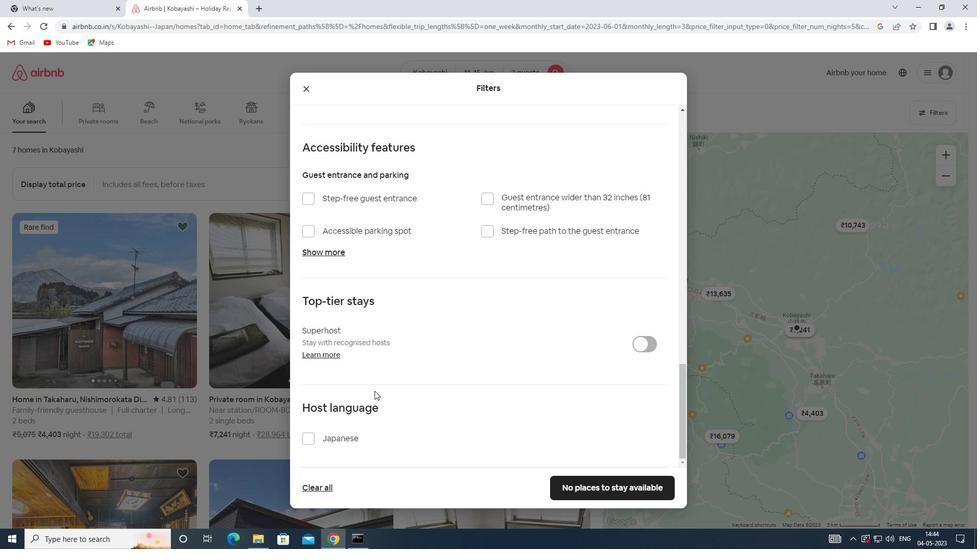 
Action: Mouse scrolled (372, 393) with delta (0, 0)
Screenshot: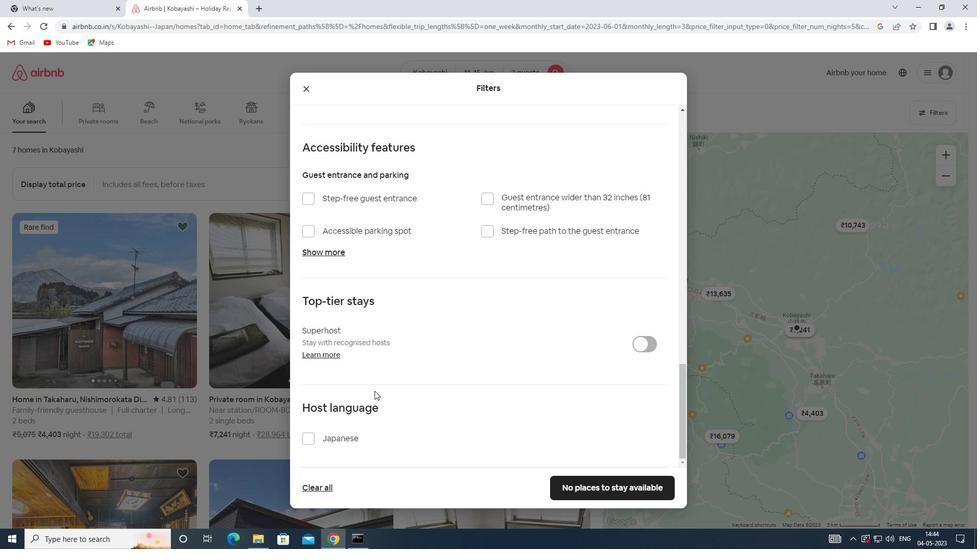 
Action: Mouse moved to (604, 483)
Screenshot: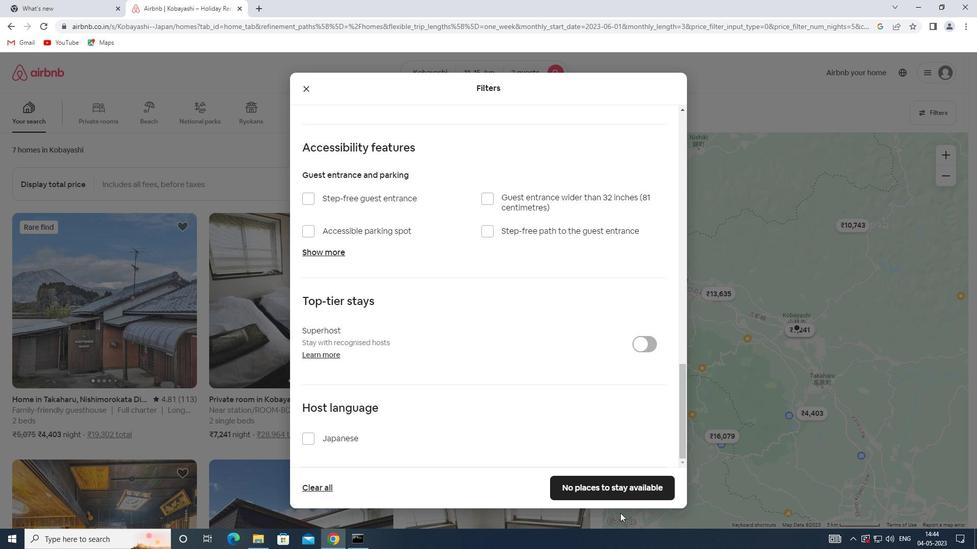
Action: Mouse pressed left at (604, 483)
Screenshot: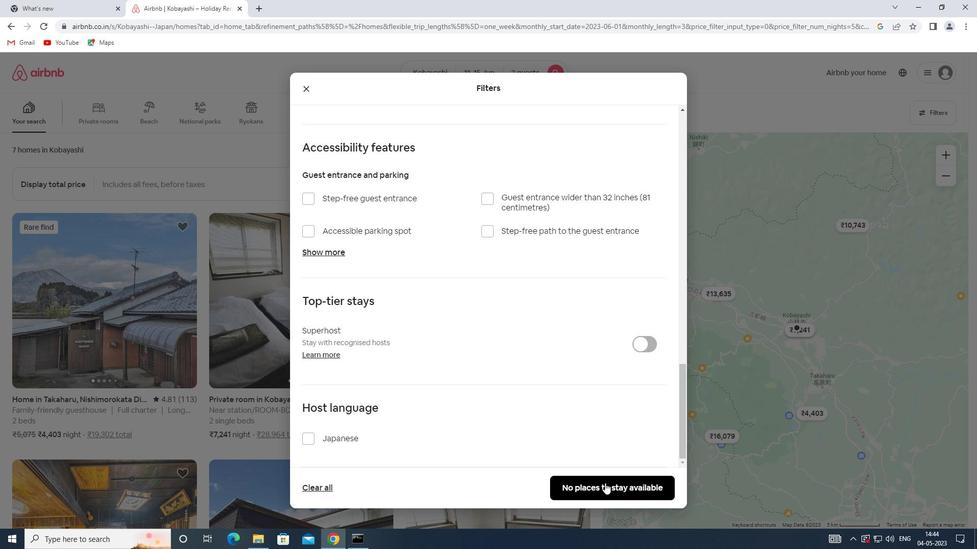 
